 Task: Create new contact,   with mail id: 'Isabelle_Mitchell@brooklynmuseum.org', first name: 'Isabelle', Last name: 'Mitchell', Job Title: Systems Analyst, Phone number (617) 555-5678. Change life cycle stage to  'Lead' and lead status to 'New'. Add new company to the associated contact: www.heromotocorp.com
 . Logged in from softage.5@softage.net
Action: Mouse moved to (89, 69)
Screenshot: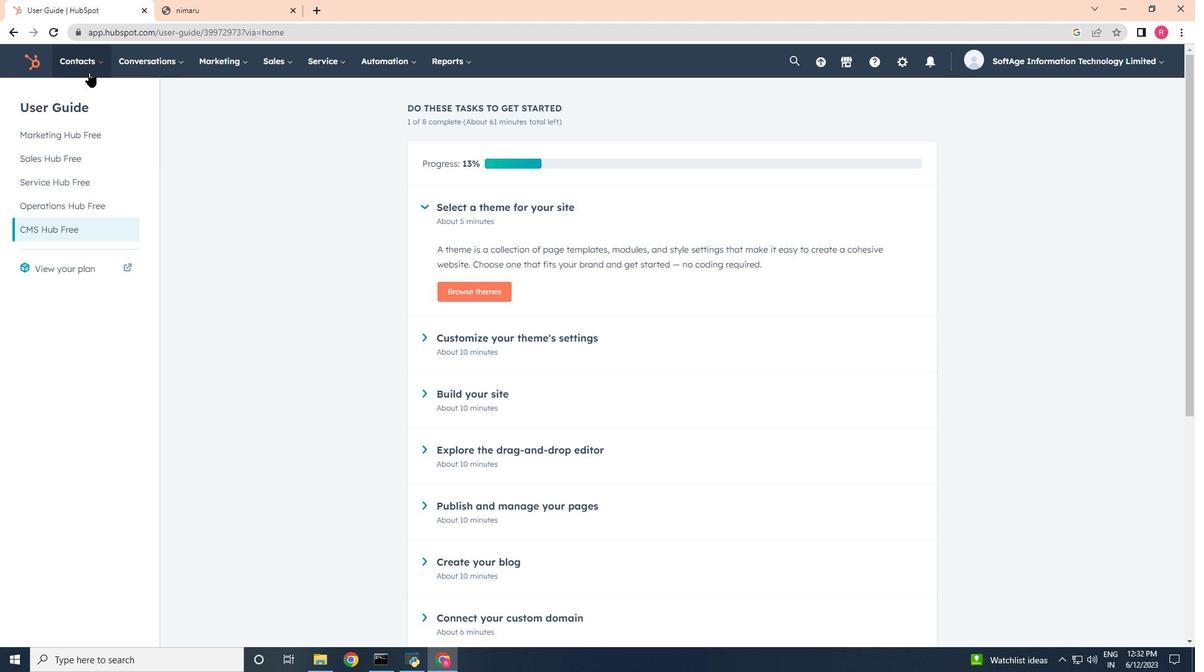 
Action: Mouse pressed left at (89, 69)
Screenshot: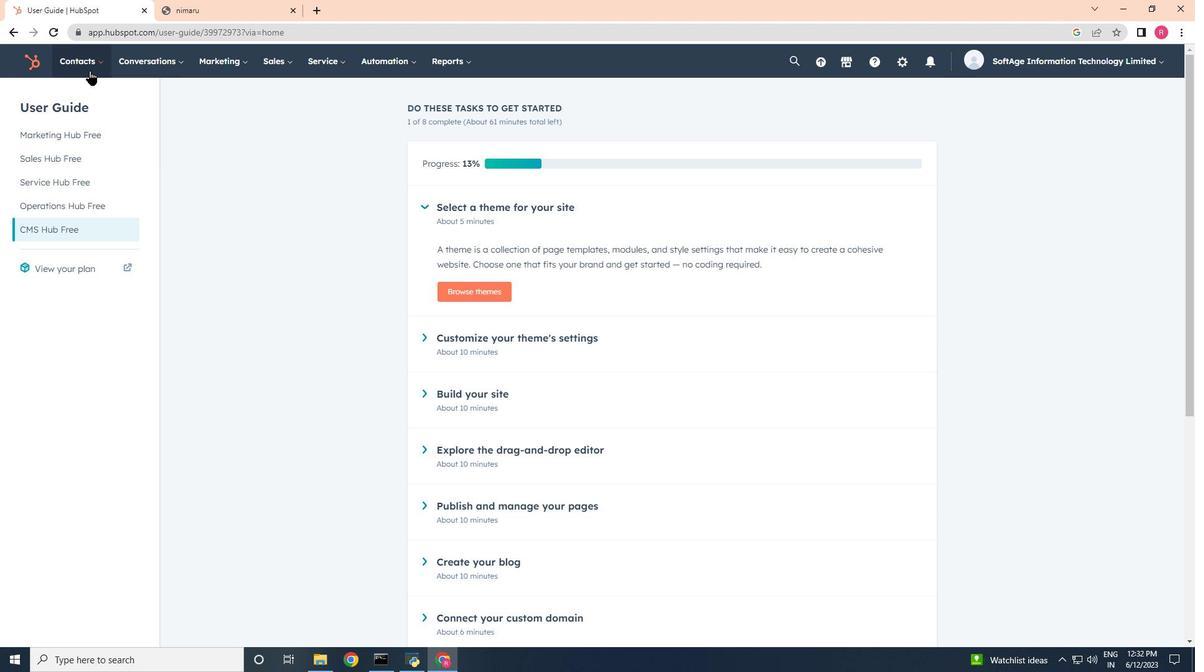 
Action: Mouse moved to (97, 97)
Screenshot: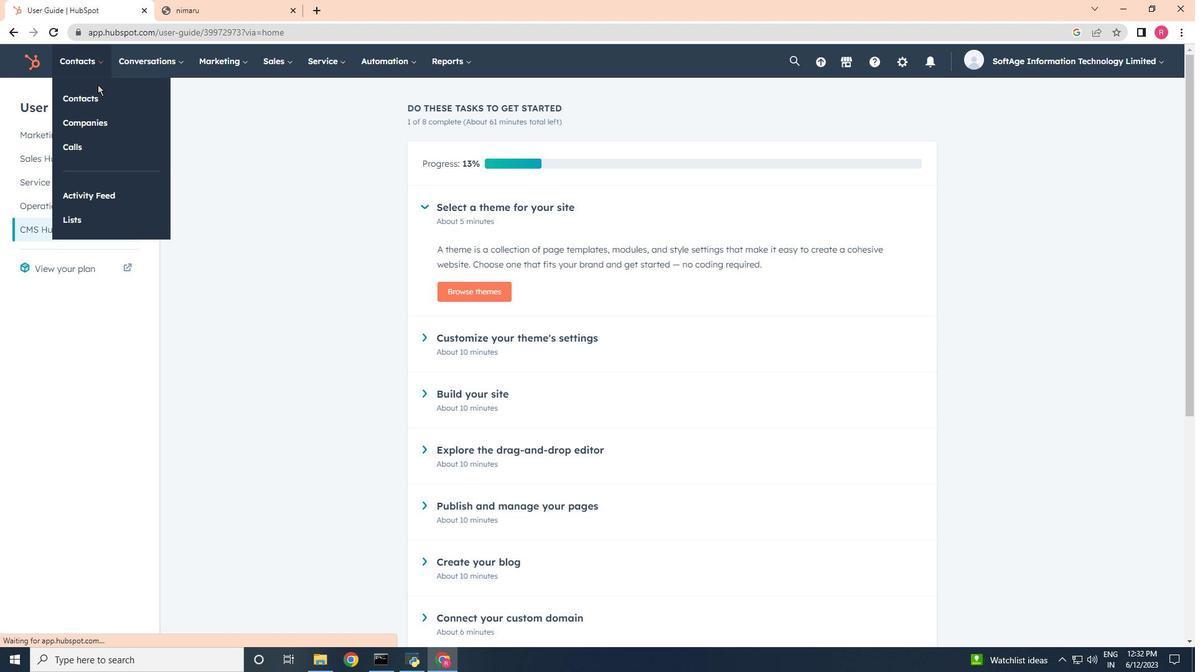 
Action: Mouse pressed left at (97, 97)
Screenshot: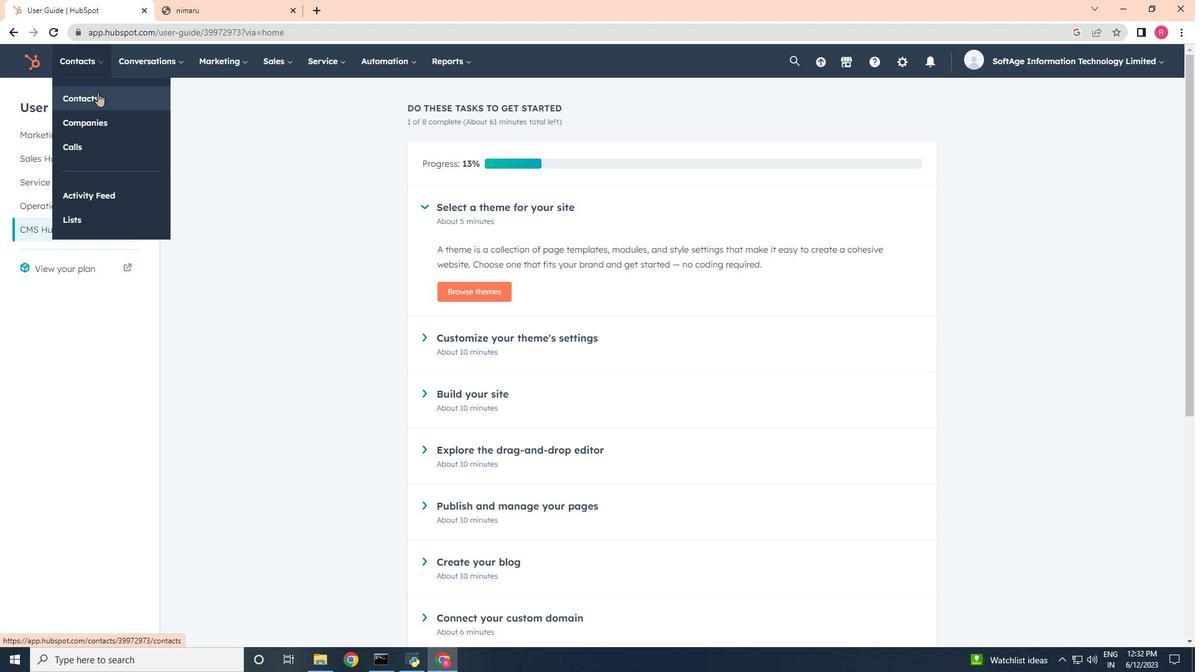 
Action: Mouse moved to (1133, 103)
Screenshot: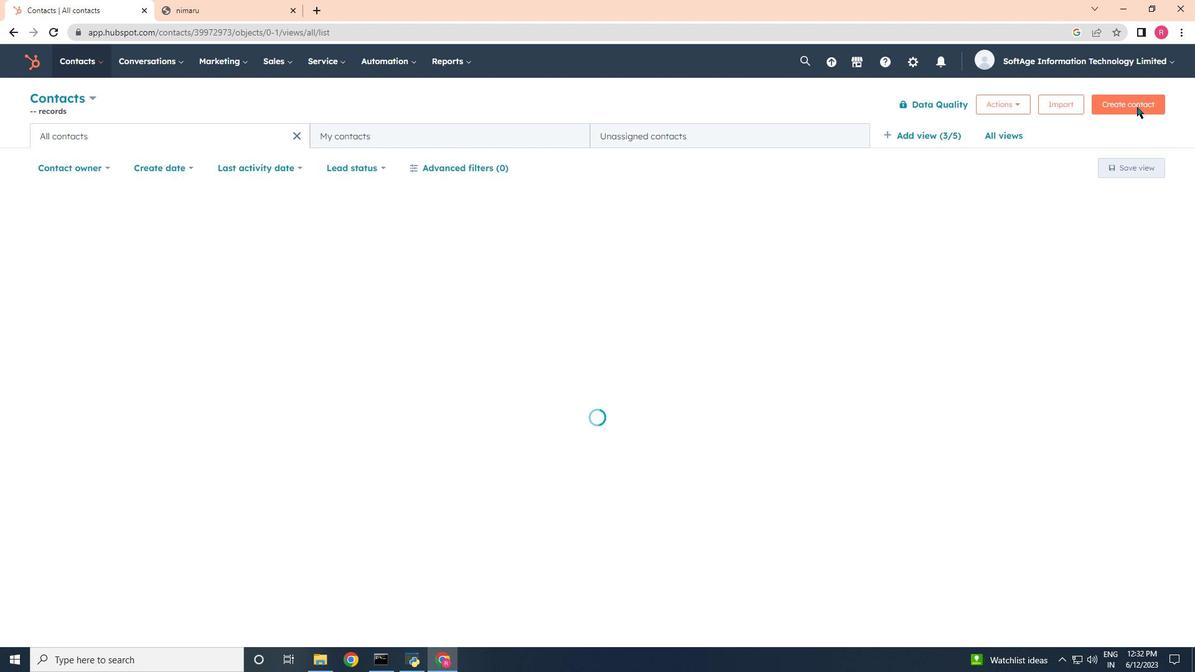 
Action: Mouse pressed left at (1133, 103)
Screenshot: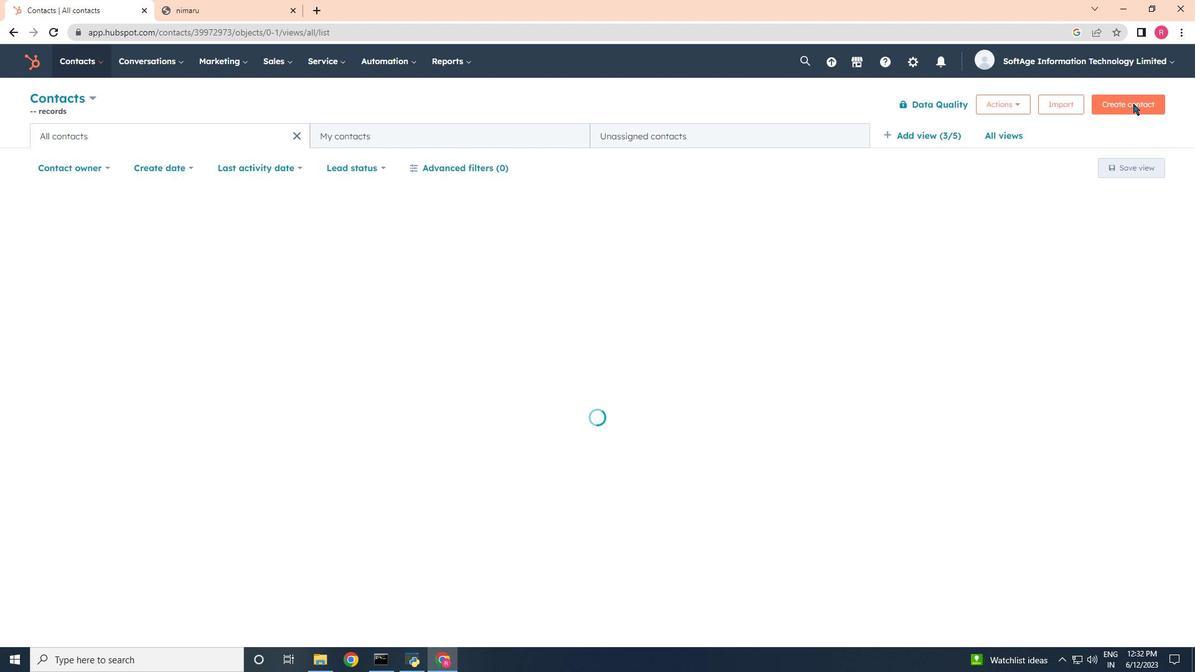 
Action: Mouse moved to (919, 169)
Screenshot: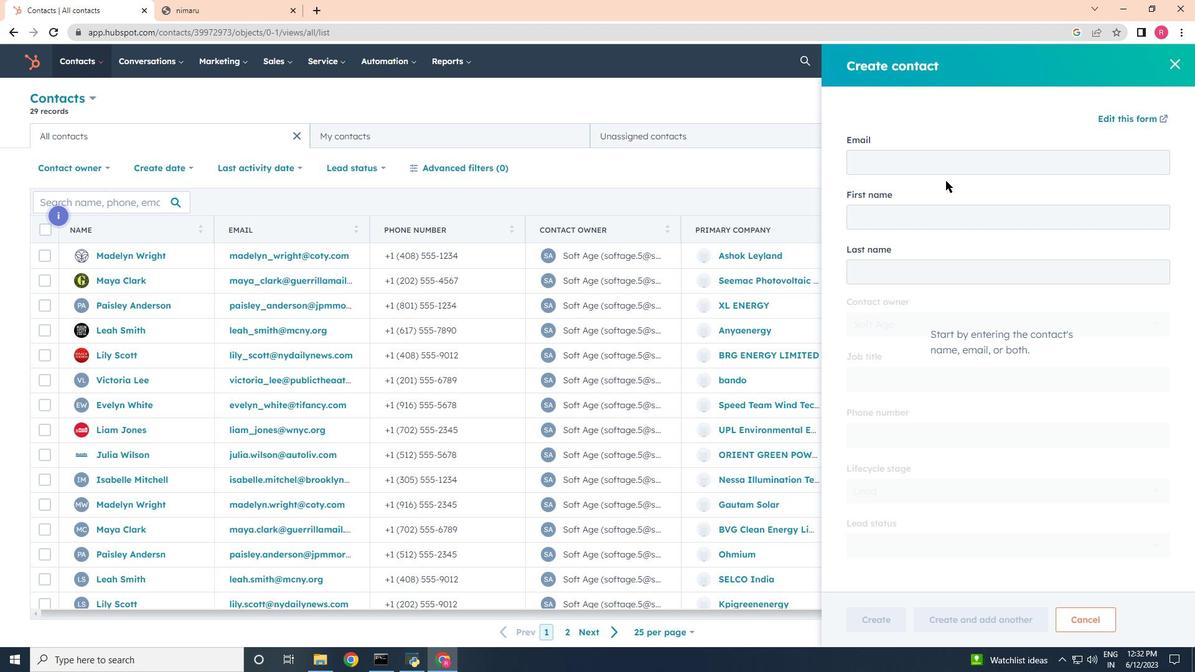 
Action: Mouse pressed left at (919, 169)
Screenshot: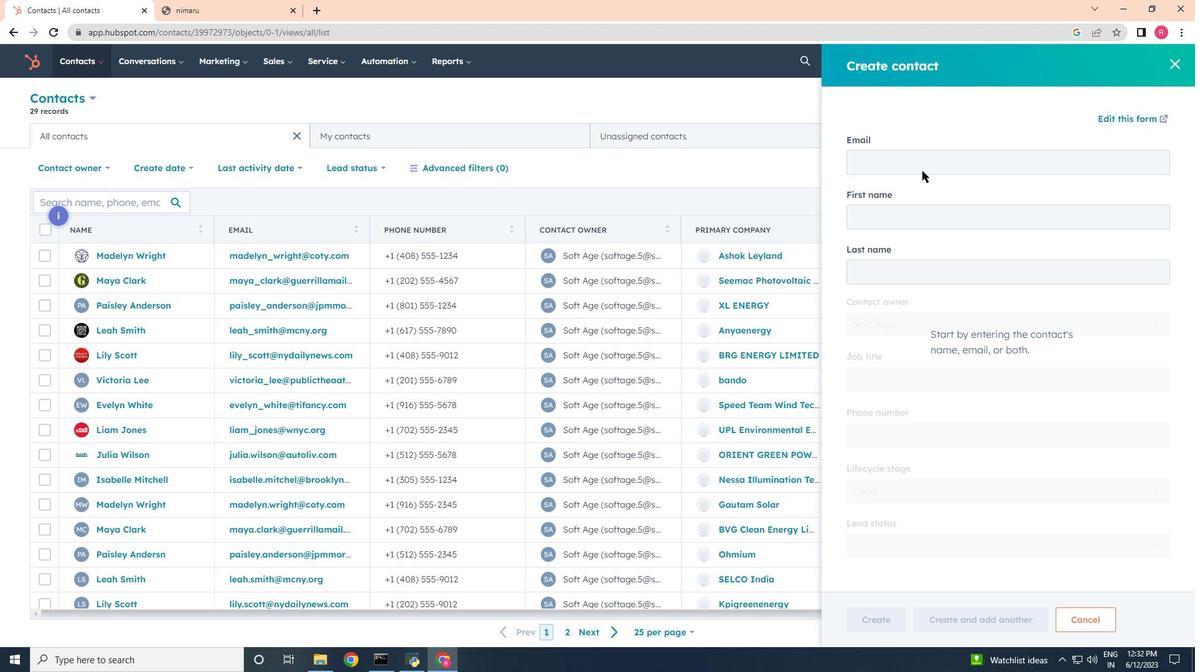 
Action: Key pressed <Key.shift>Isabelle<Key.shift>_<Key.shift>Mitchell<Key.shift>@brooklynmuseum.org
Screenshot: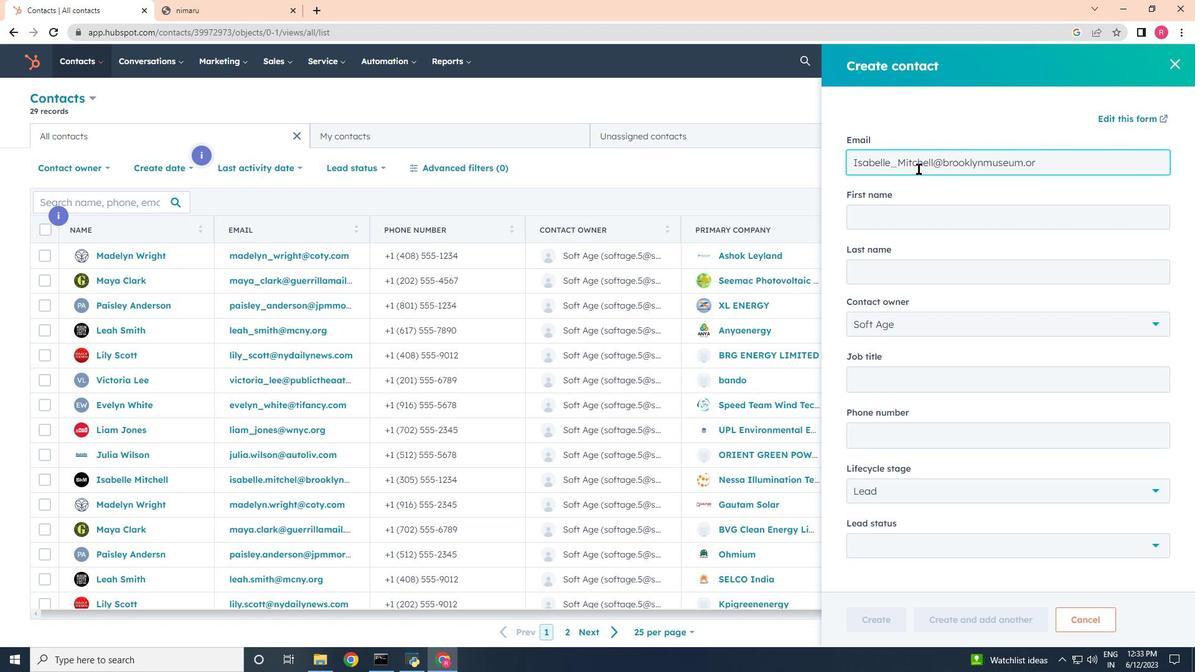 
Action: Mouse moved to (931, 216)
Screenshot: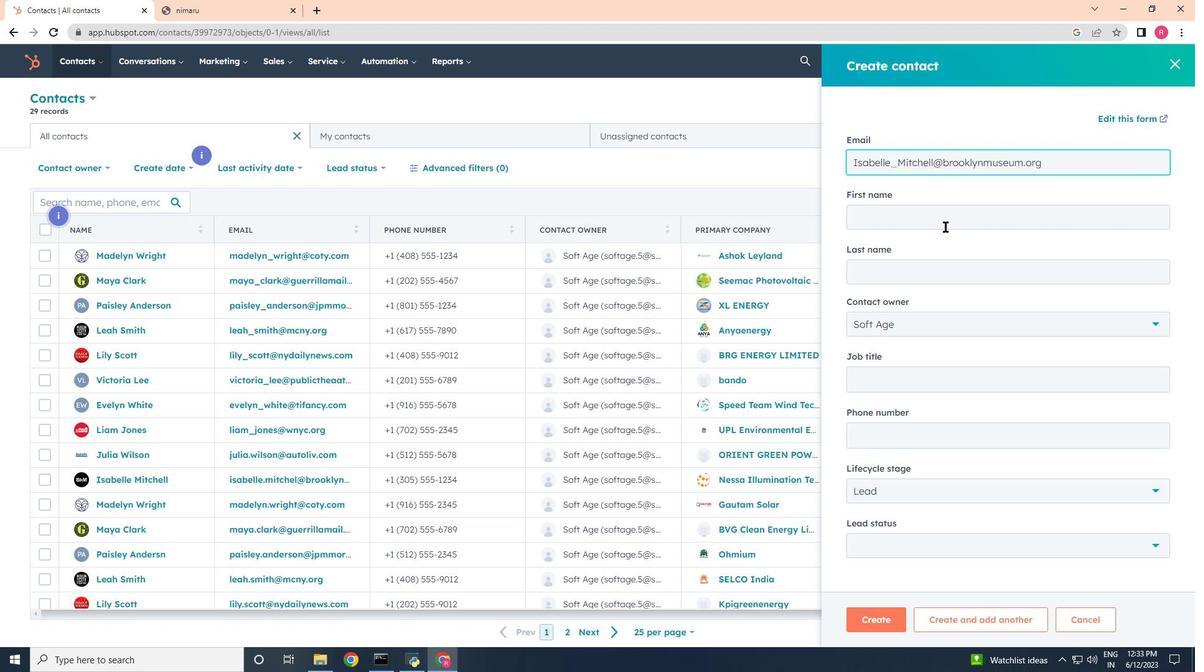 
Action: Mouse pressed left at (931, 216)
Screenshot: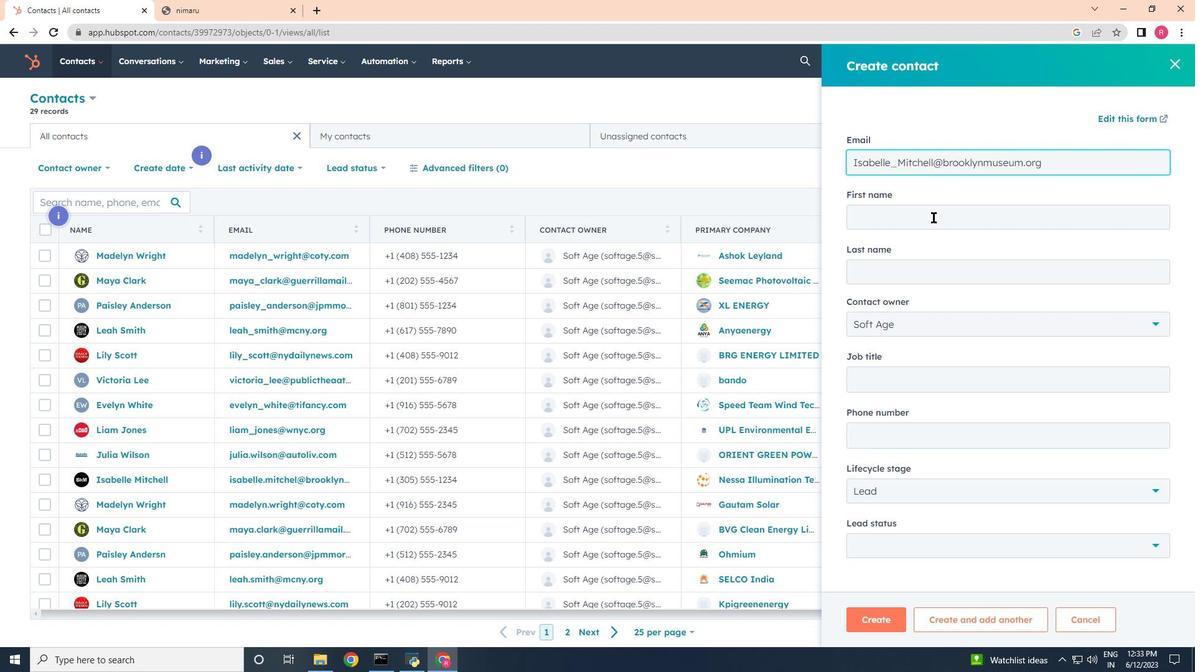
Action: Key pressed <Key.shift>Isabelle<Key.tab><Key.shift>Mitchell<Key.tab><Key.tab><Key.shift>Systems<Key.space><Key.shift>Analyst<Key.tab>6175555678
Screenshot: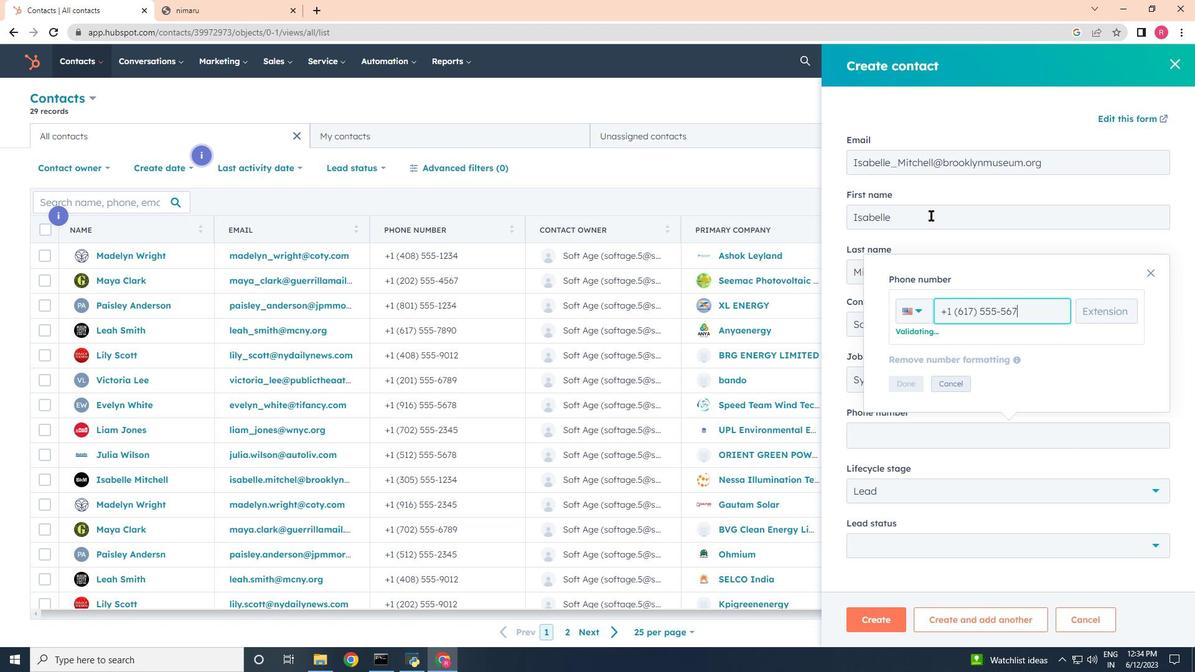 
Action: Mouse moved to (903, 387)
Screenshot: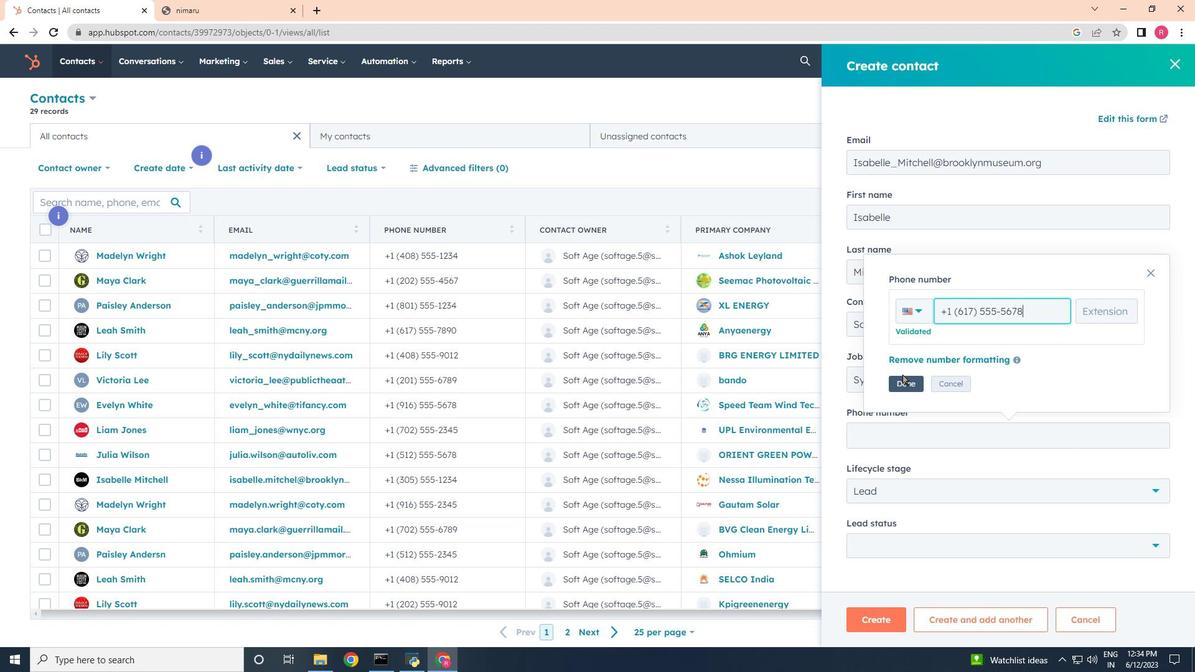 
Action: Mouse pressed left at (903, 387)
Screenshot: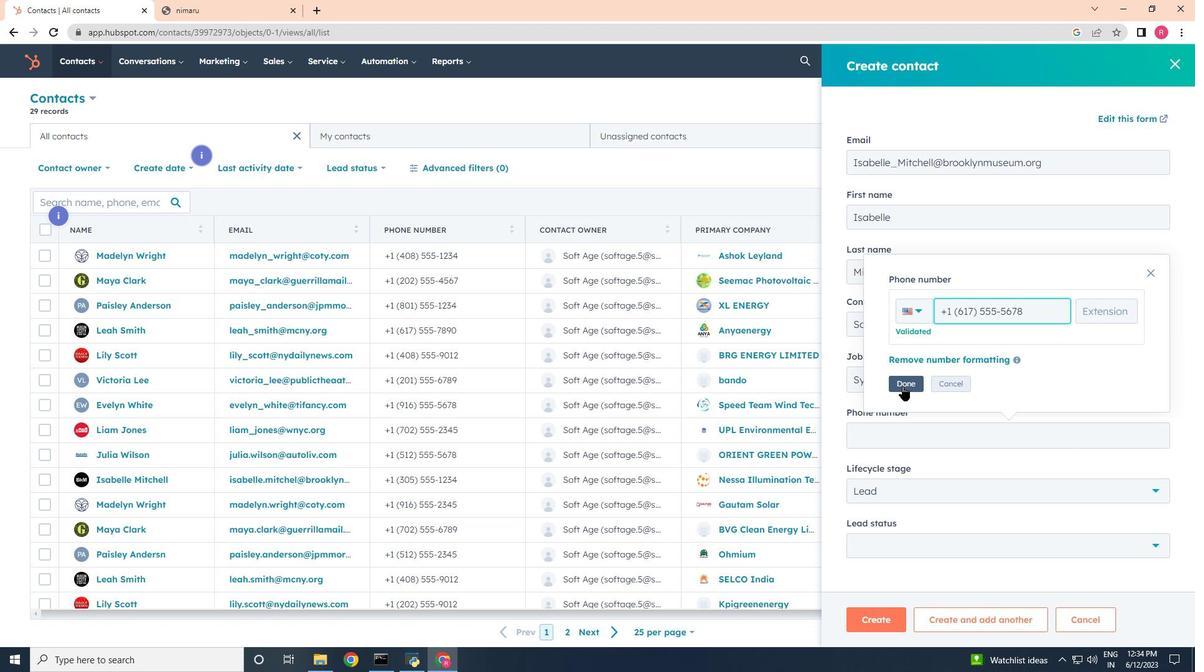 
Action: Mouse moved to (880, 492)
Screenshot: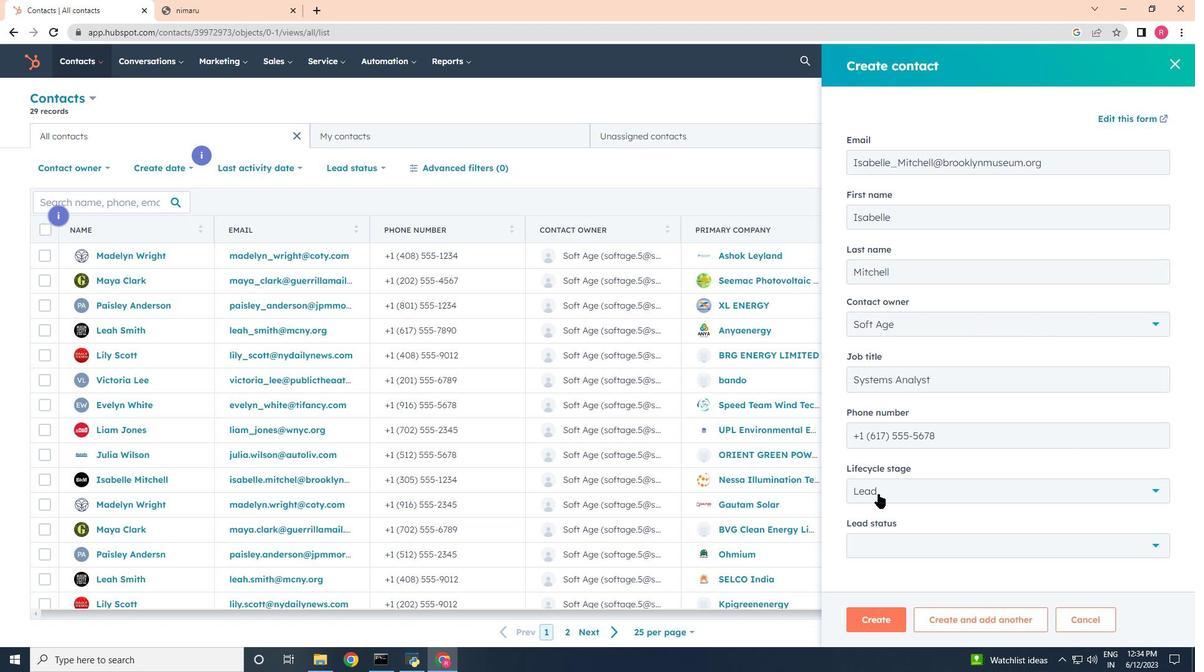 
Action: Mouse pressed left at (880, 492)
Screenshot: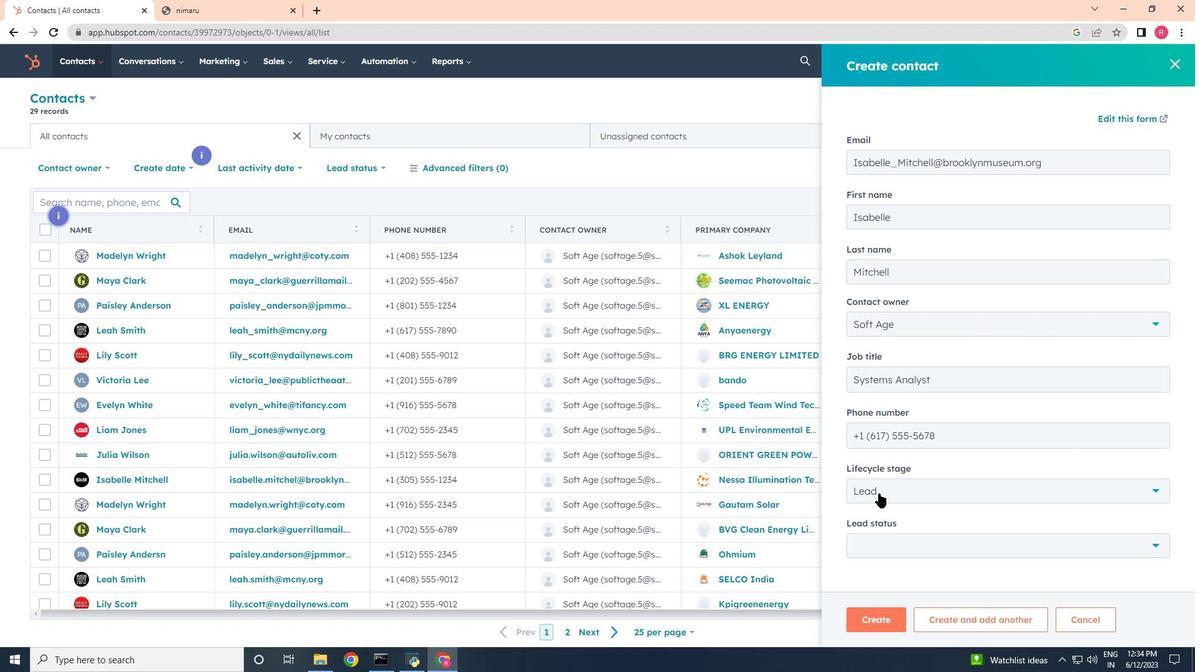 
Action: Mouse moved to (882, 379)
Screenshot: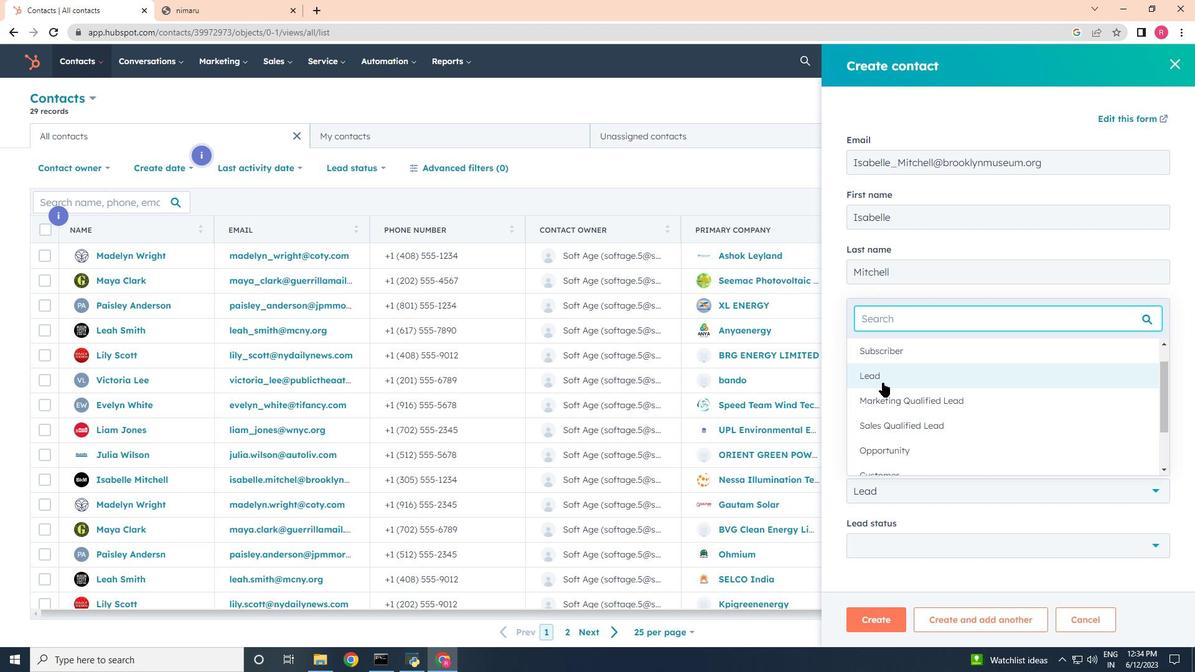 
Action: Mouse pressed left at (882, 379)
Screenshot: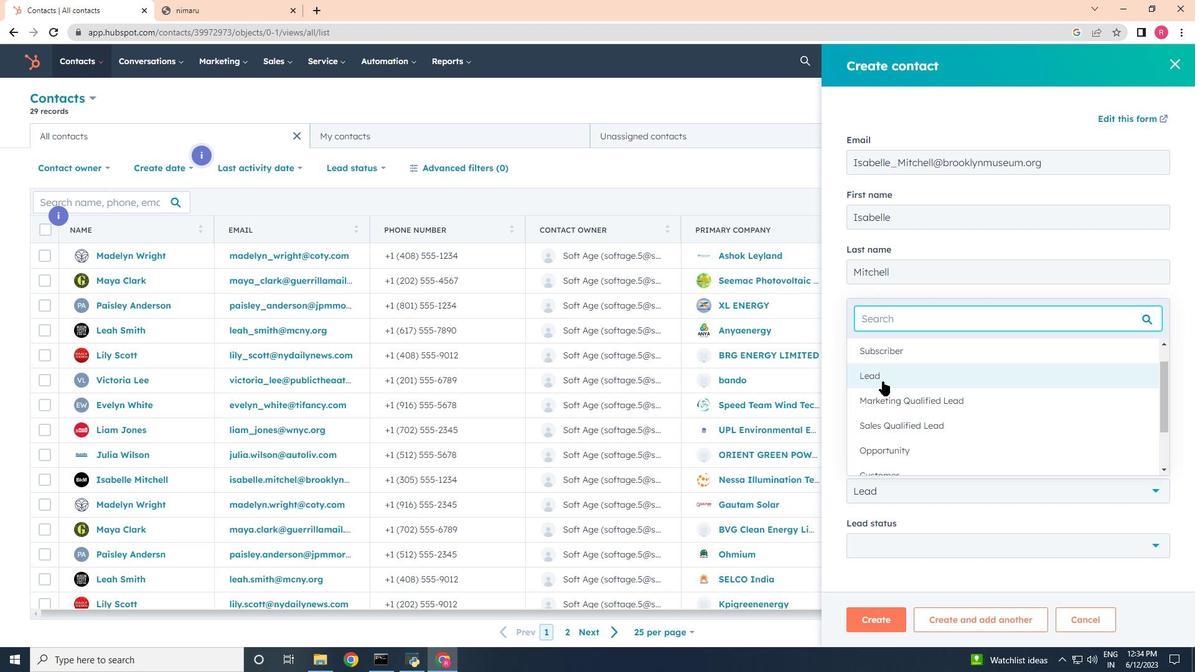 
Action: Mouse moved to (893, 543)
Screenshot: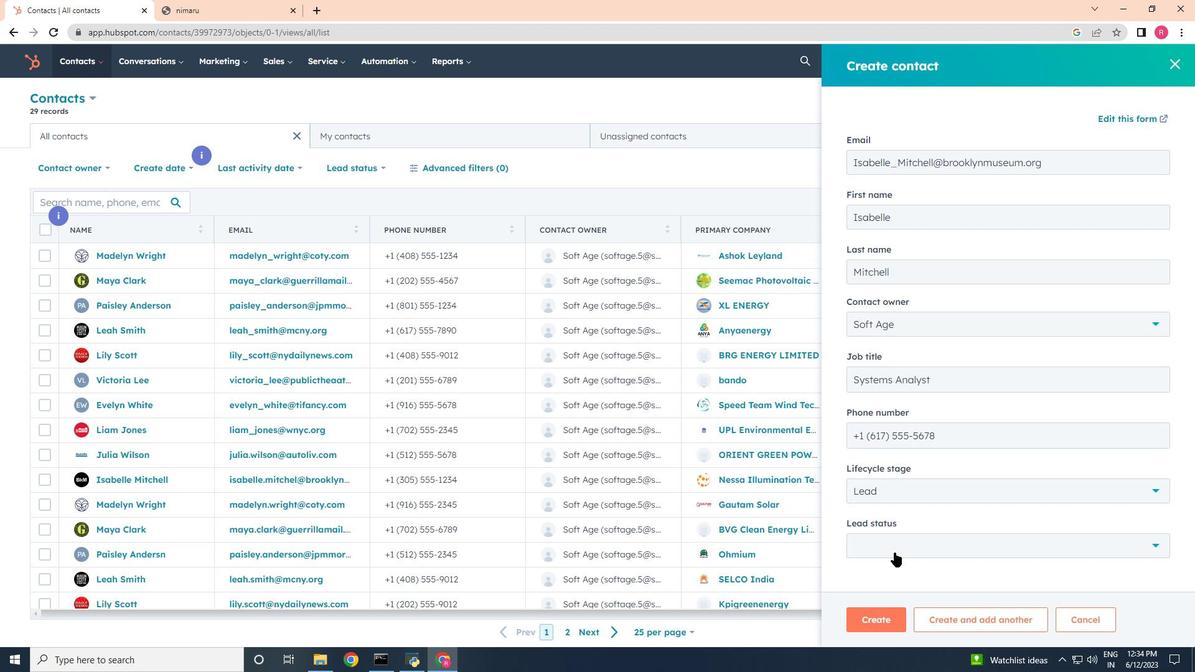 
Action: Mouse pressed left at (893, 543)
Screenshot: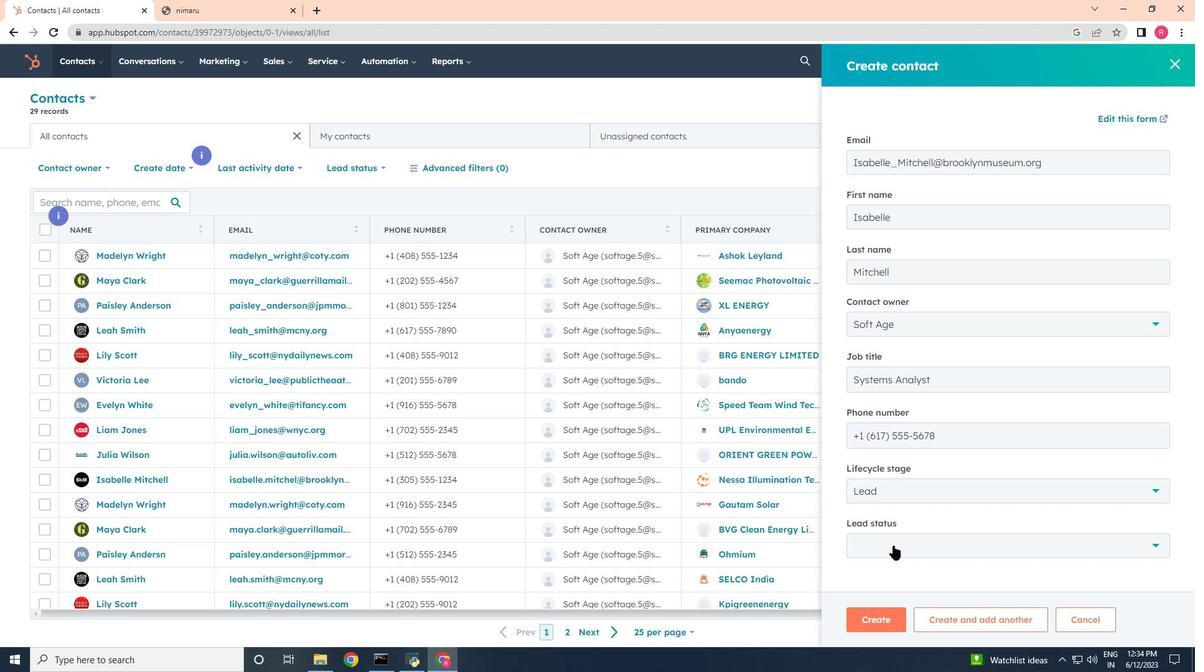 
Action: Mouse moved to (876, 424)
Screenshot: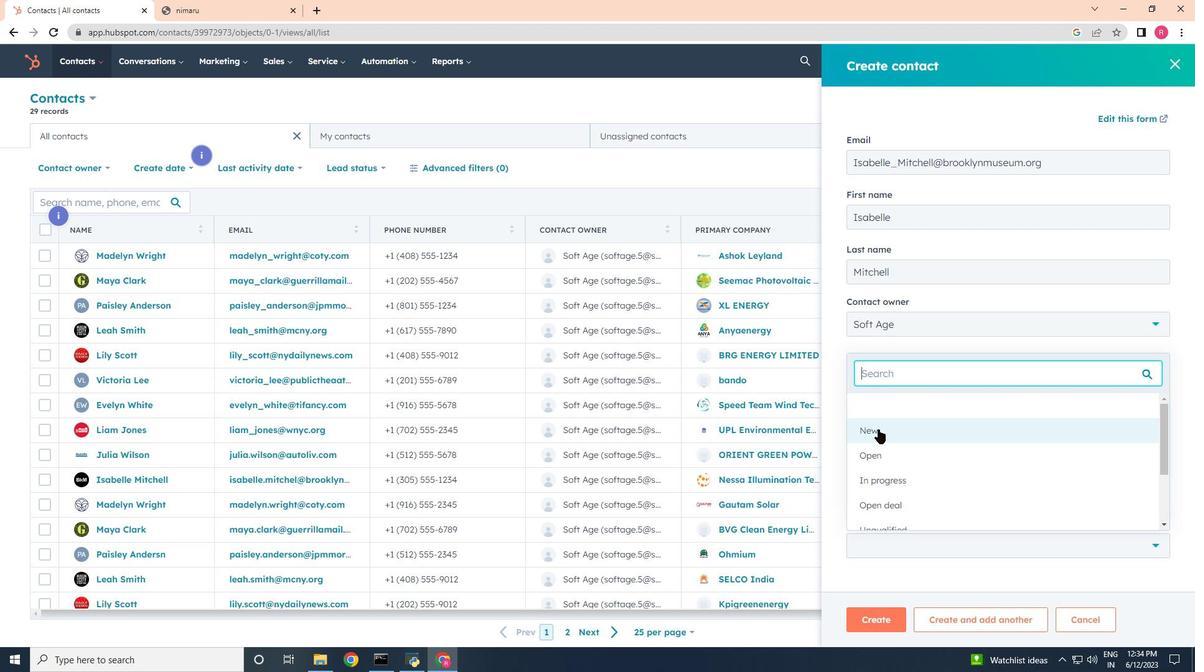 
Action: Mouse pressed left at (876, 424)
Screenshot: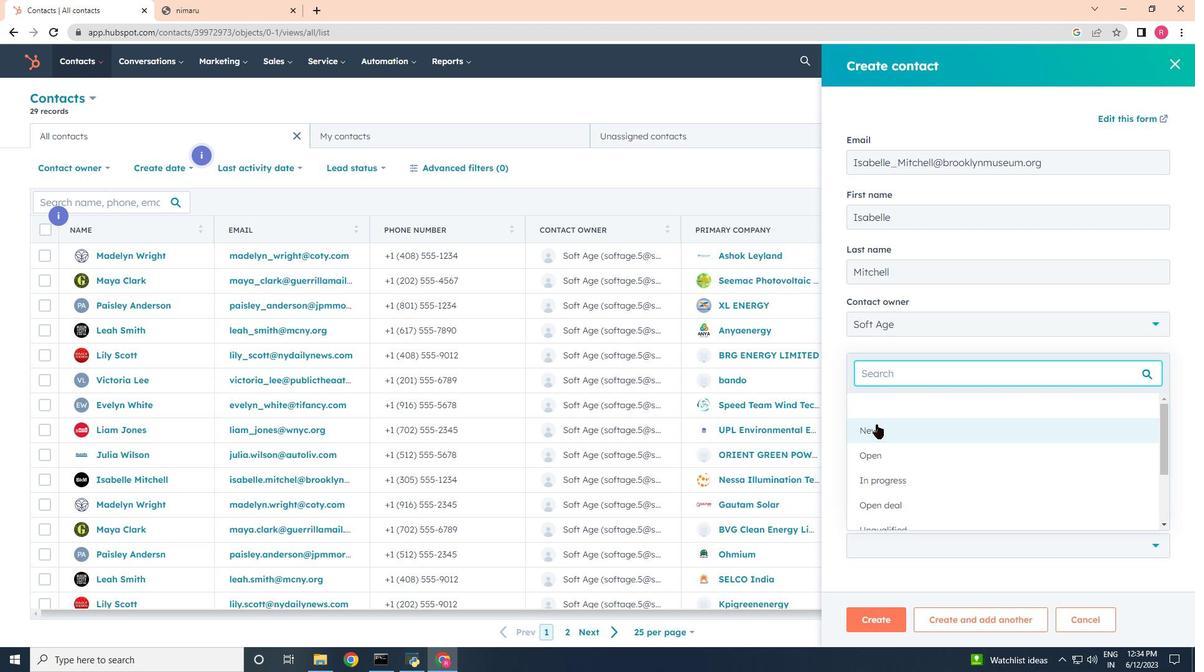 
Action: Mouse moved to (878, 624)
Screenshot: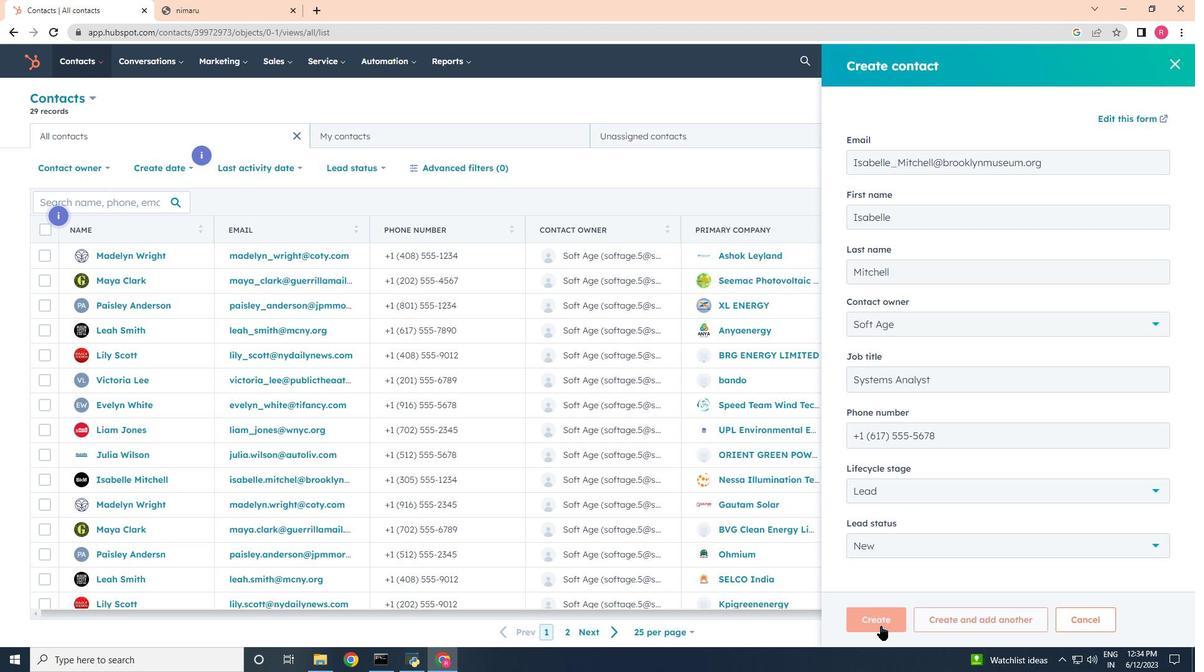 
Action: Mouse pressed left at (878, 624)
Screenshot: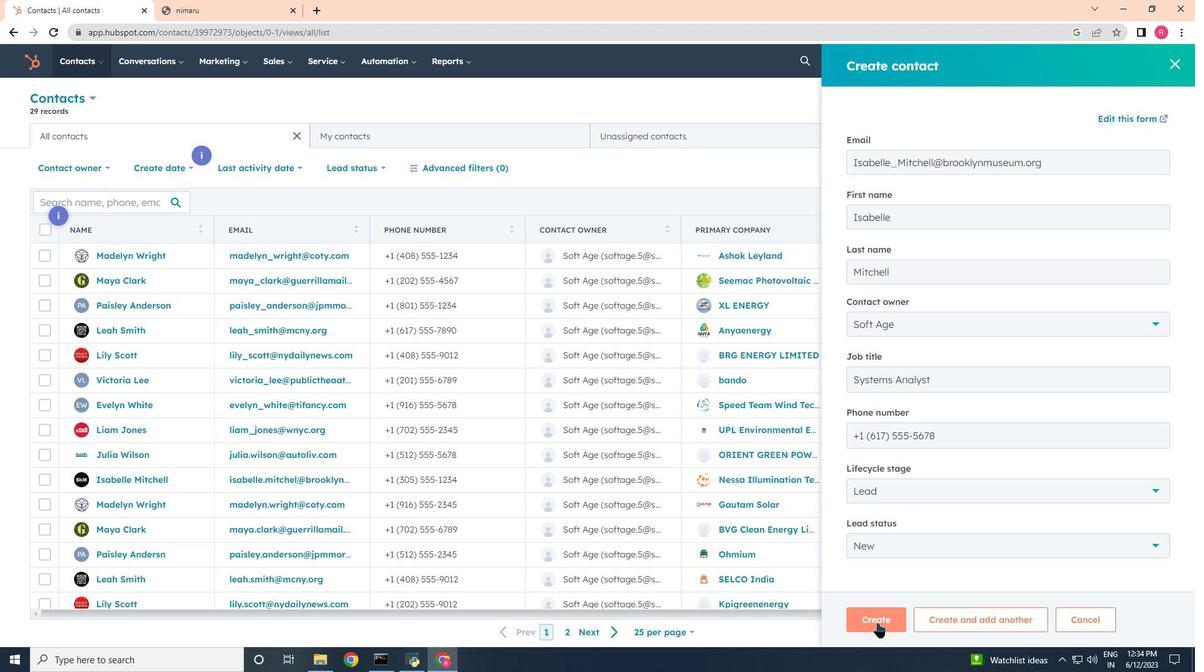
Action: Mouse moved to (845, 404)
Screenshot: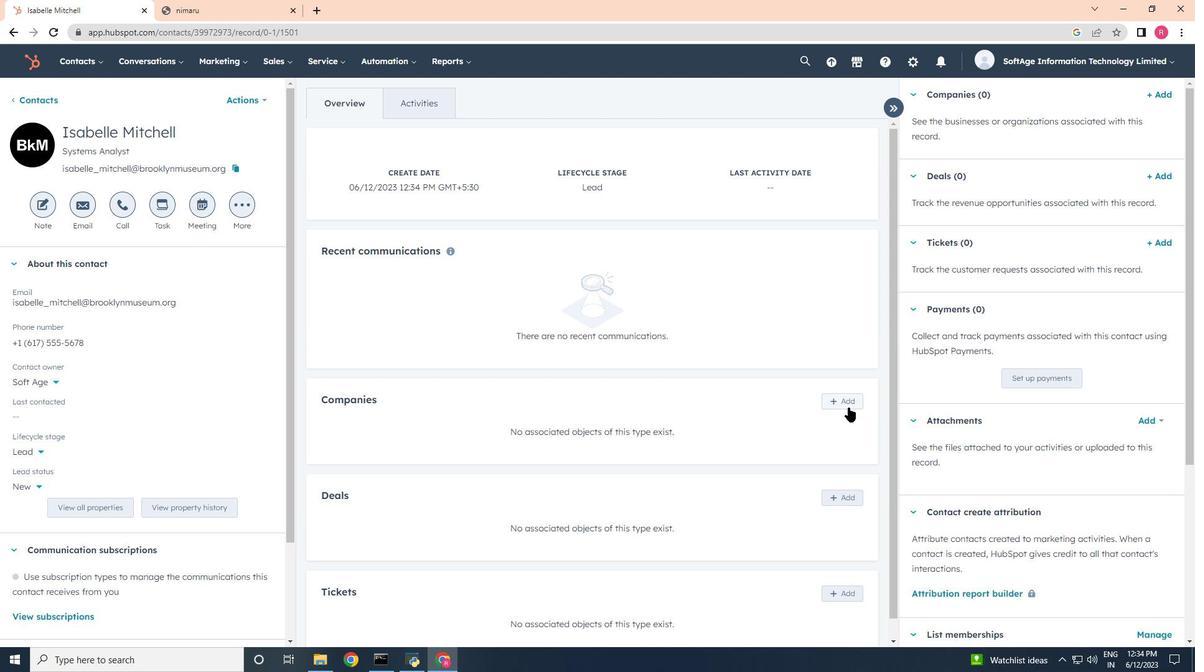 
Action: Mouse pressed left at (845, 404)
Screenshot: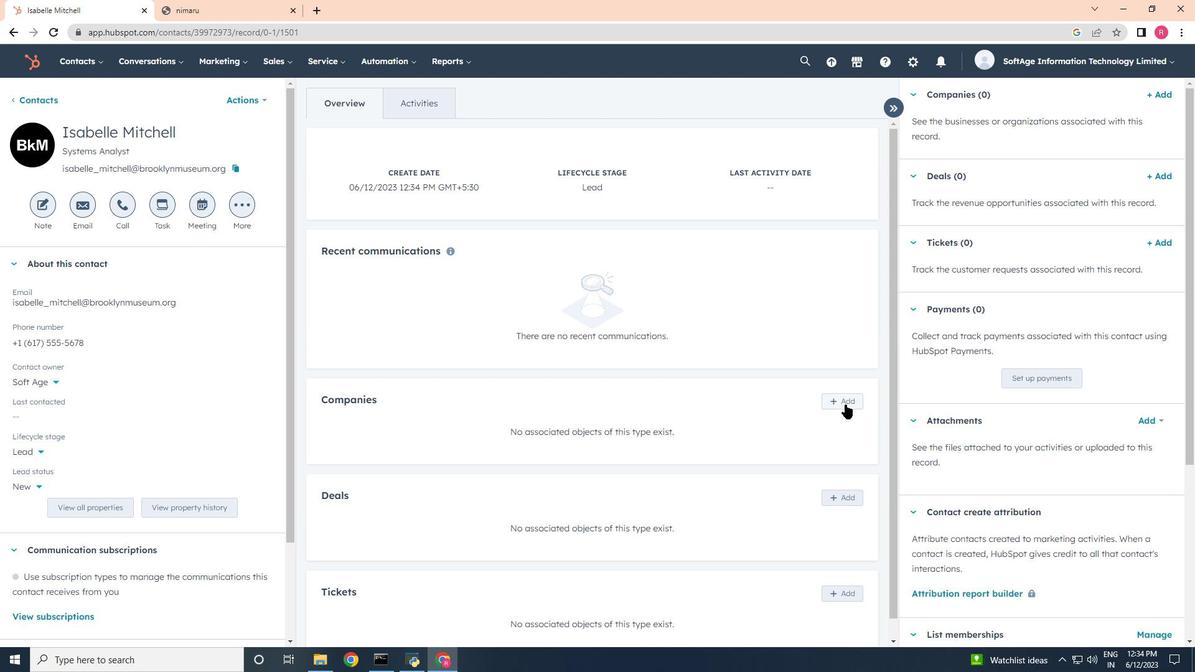 
Action: Mouse moved to (925, 132)
Screenshot: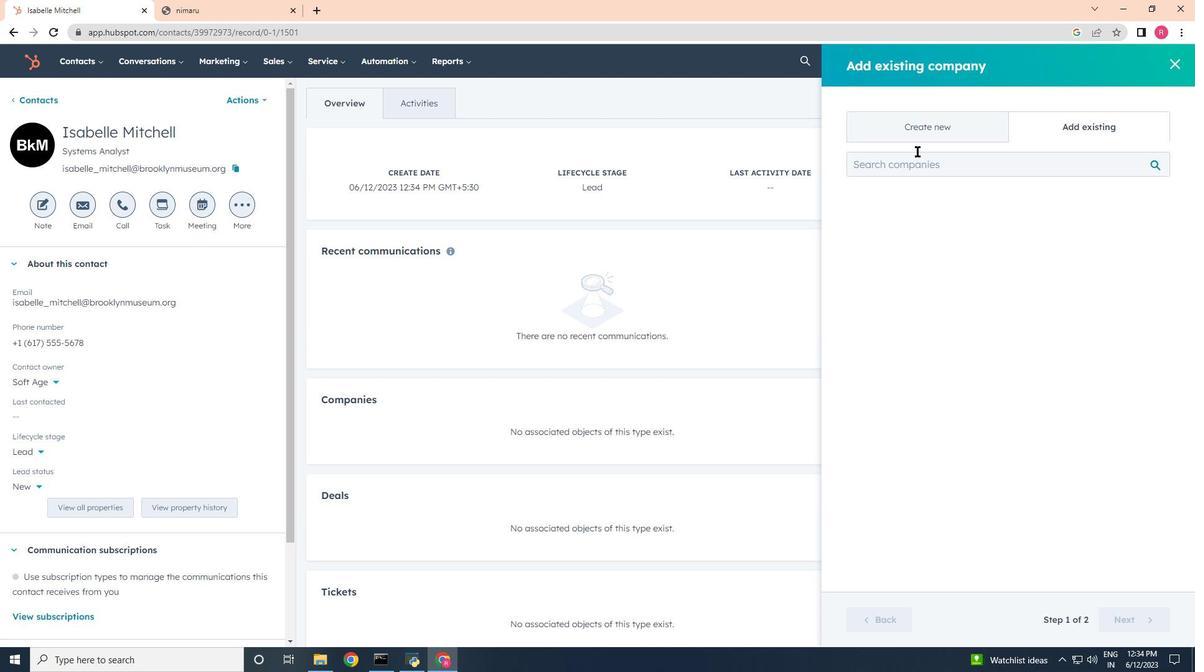 
Action: Mouse pressed left at (925, 132)
Screenshot: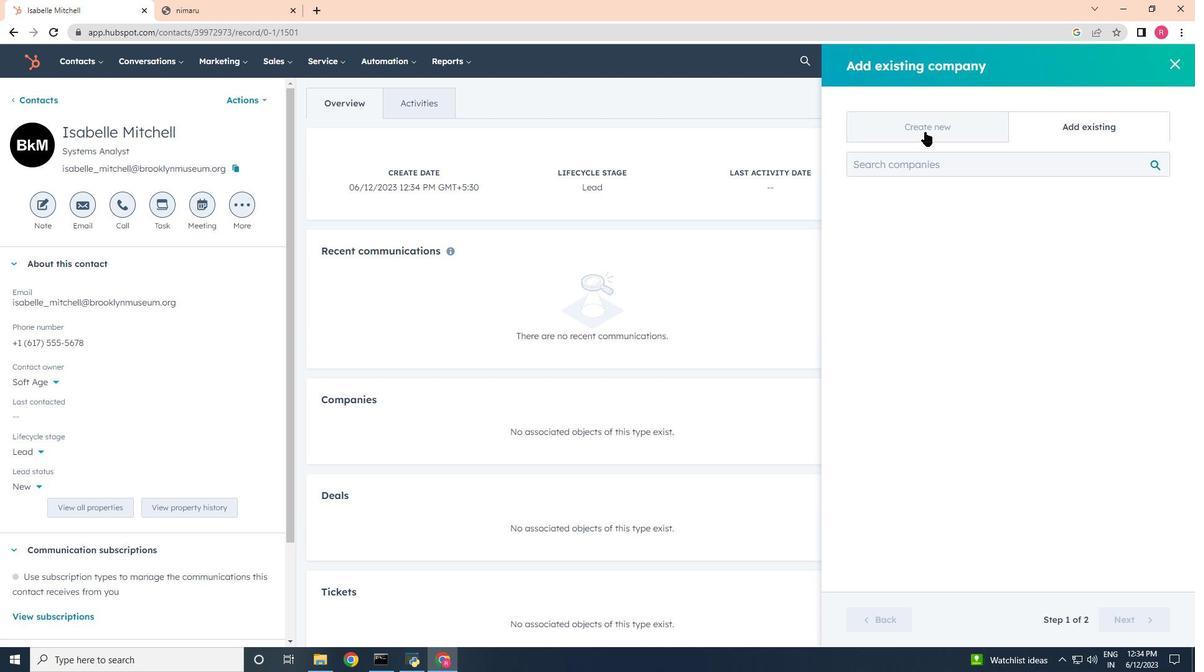 
Action: Mouse moved to (936, 209)
Screenshot: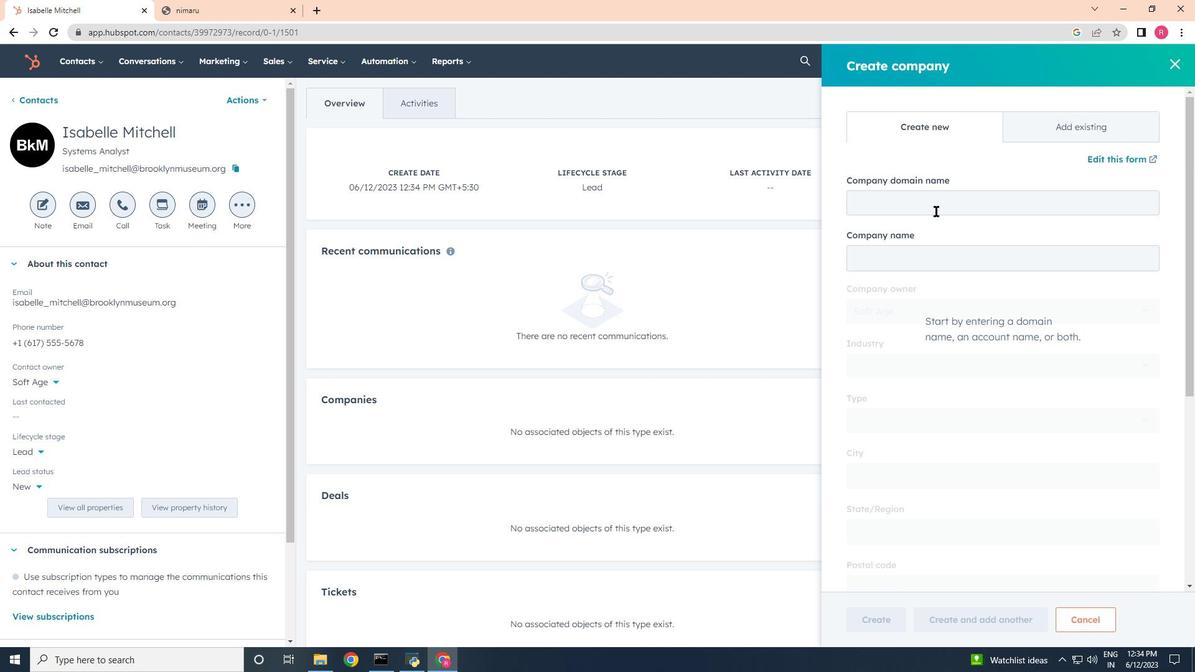 
Action: Mouse pressed left at (936, 209)
Screenshot: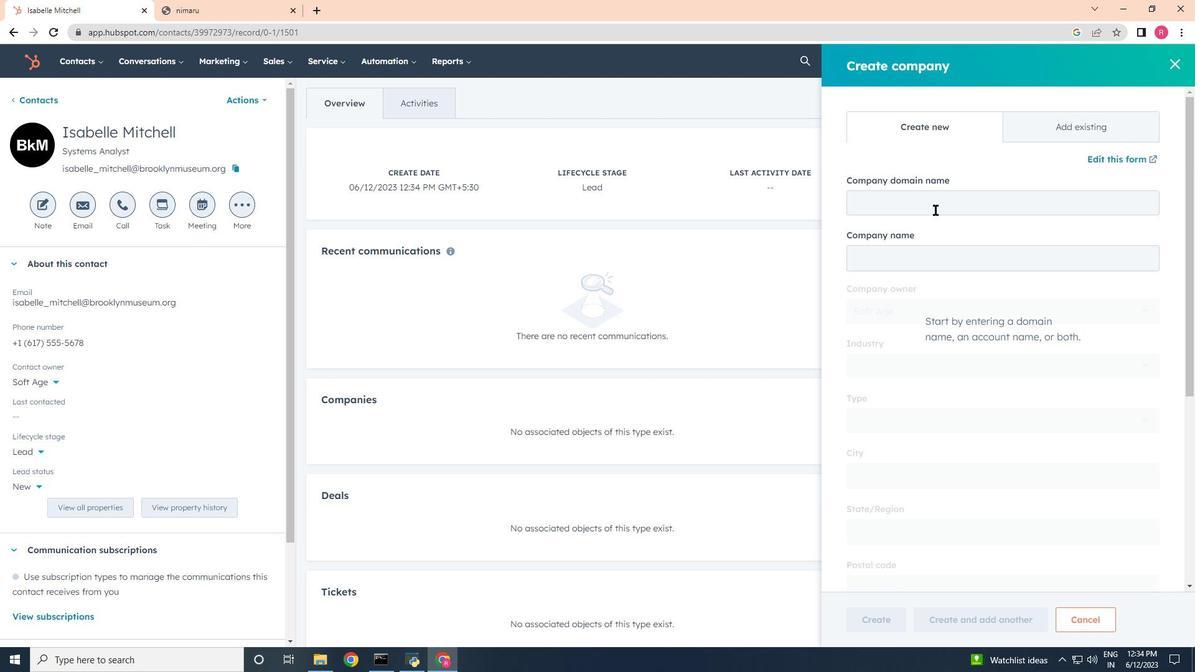 
Action: Key pressed www.heromotocrp.com
Screenshot: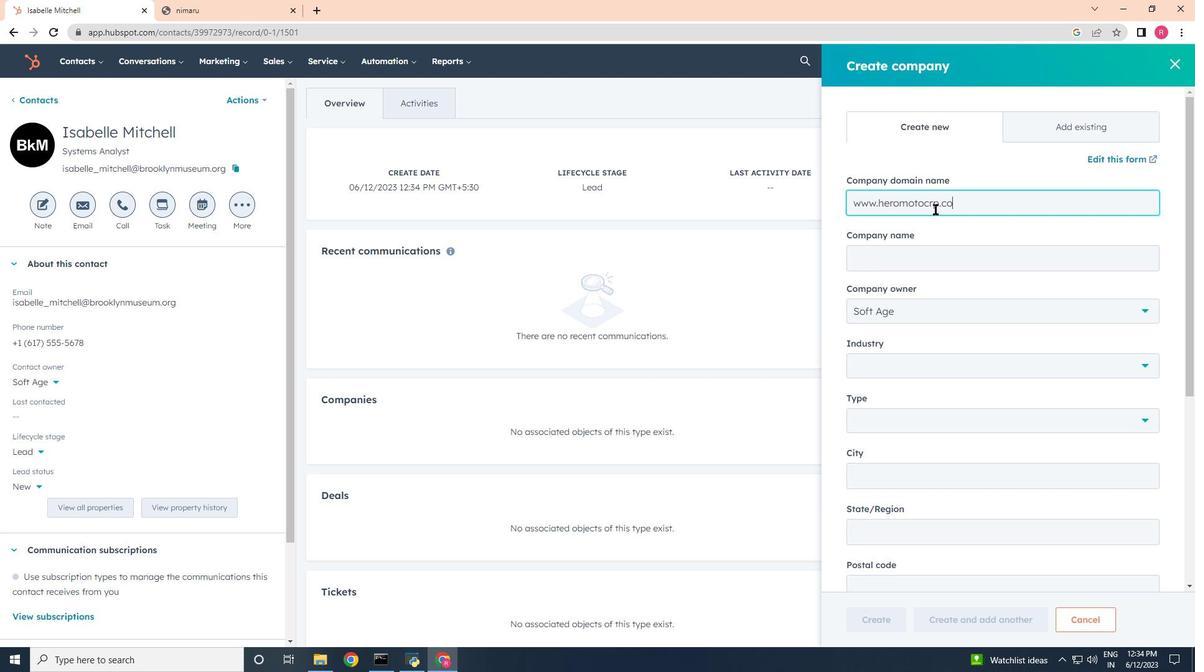 
Action: Mouse moved to (886, 618)
Screenshot: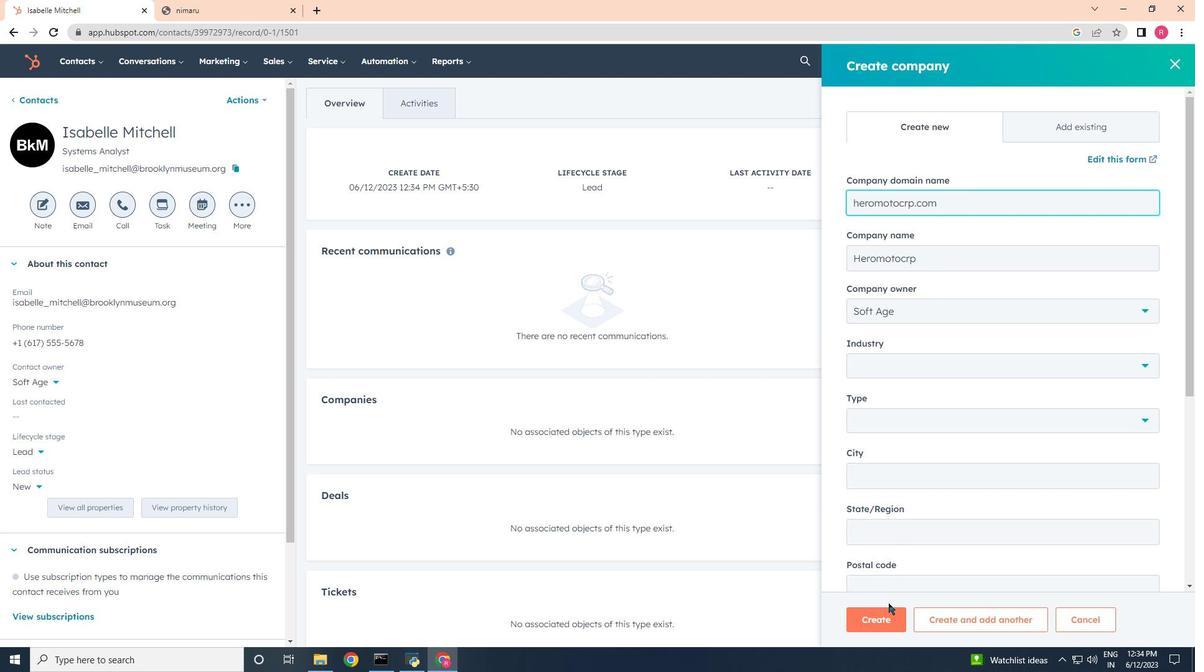 
Action: Mouse pressed left at (886, 618)
Screenshot: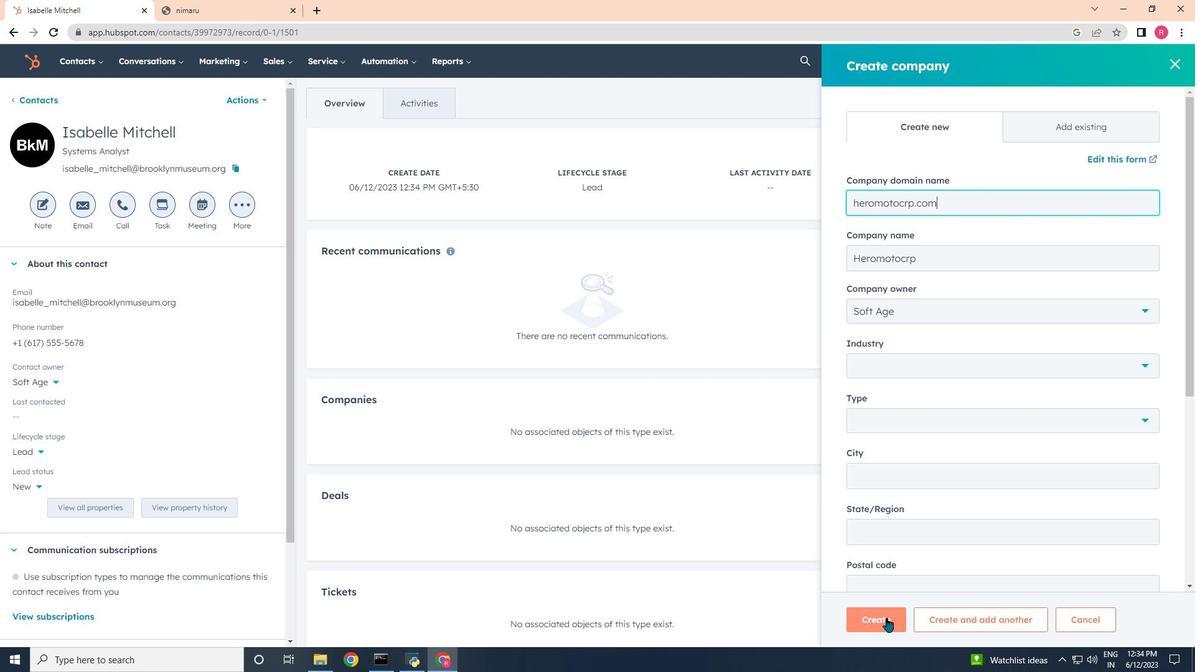 
Action: Mouse moved to (899, 602)
Screenshot: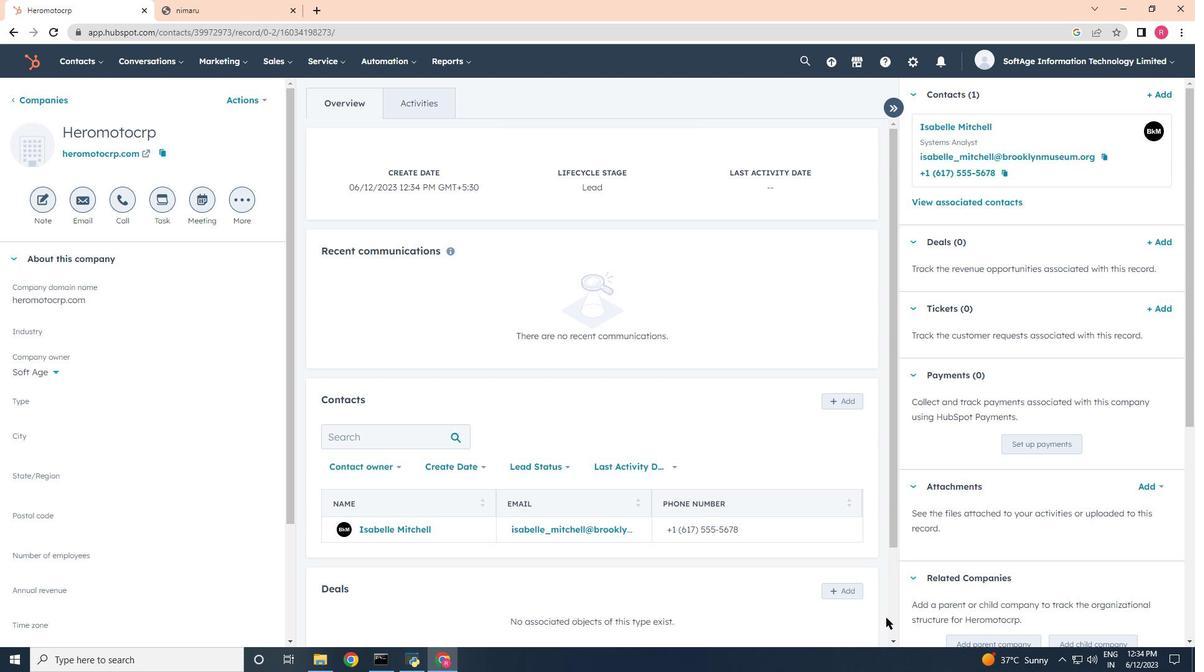 
Action: Mouse scrolled (899, 601) with delta (0, 0)
Screenshot: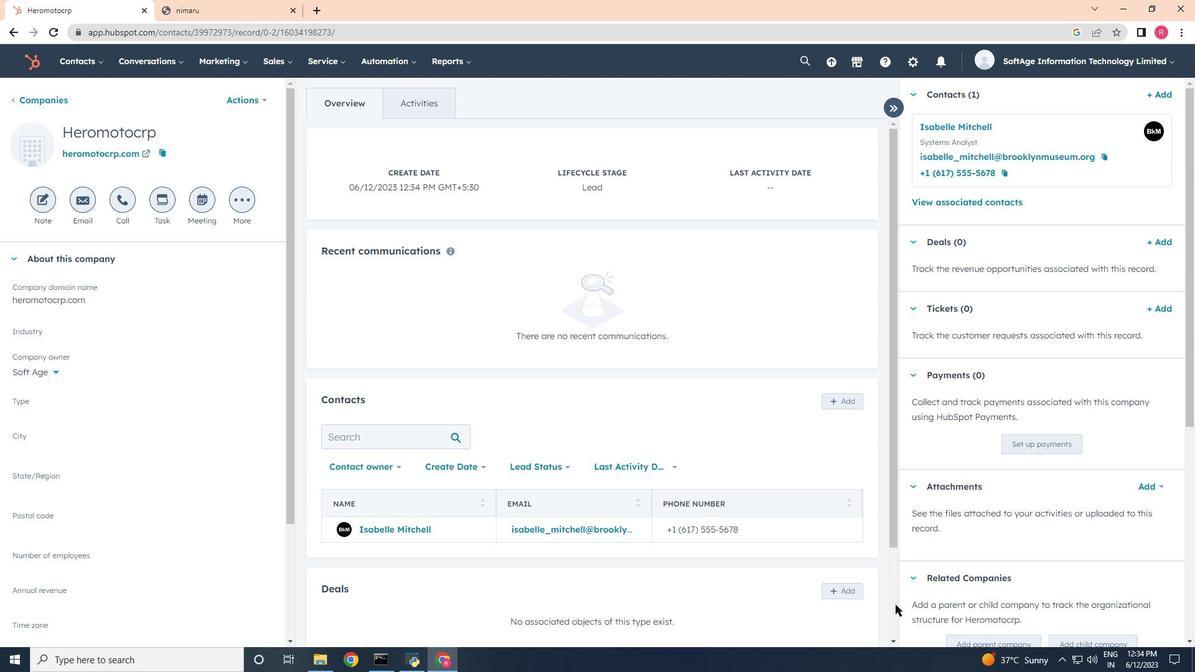 
Action: Mouse scrolled (899, 601) with delta (0, 0)
Screenshot: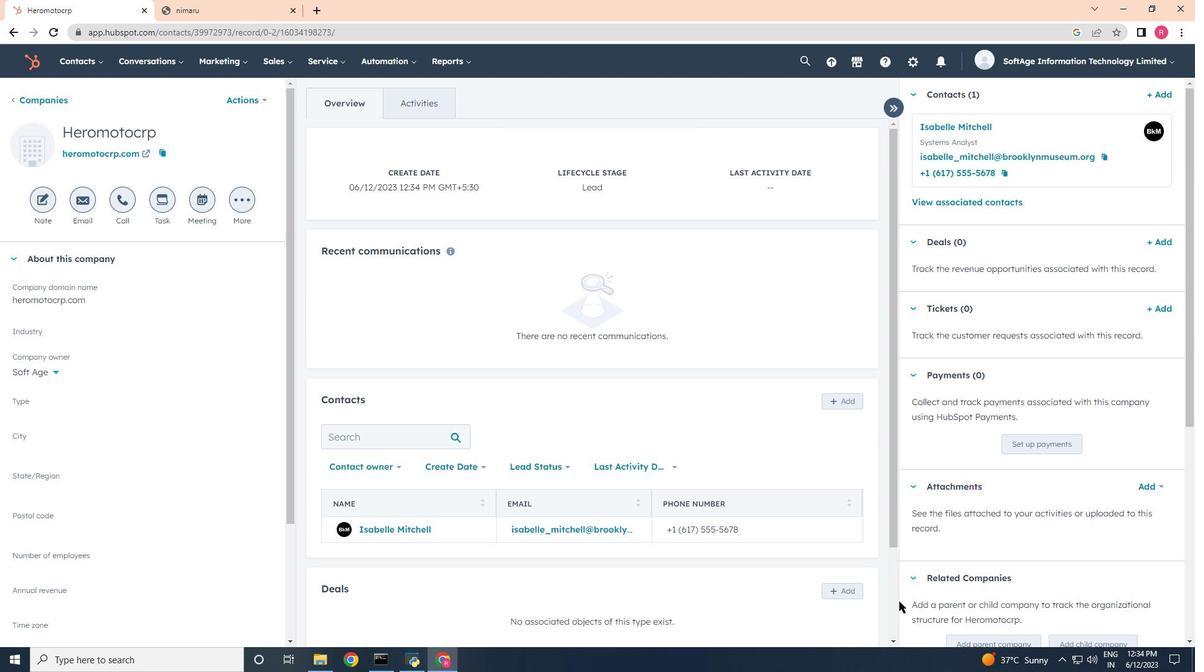 
Action: Mouse scrolled (899, 601) with delta (0, 0)
Screenshot: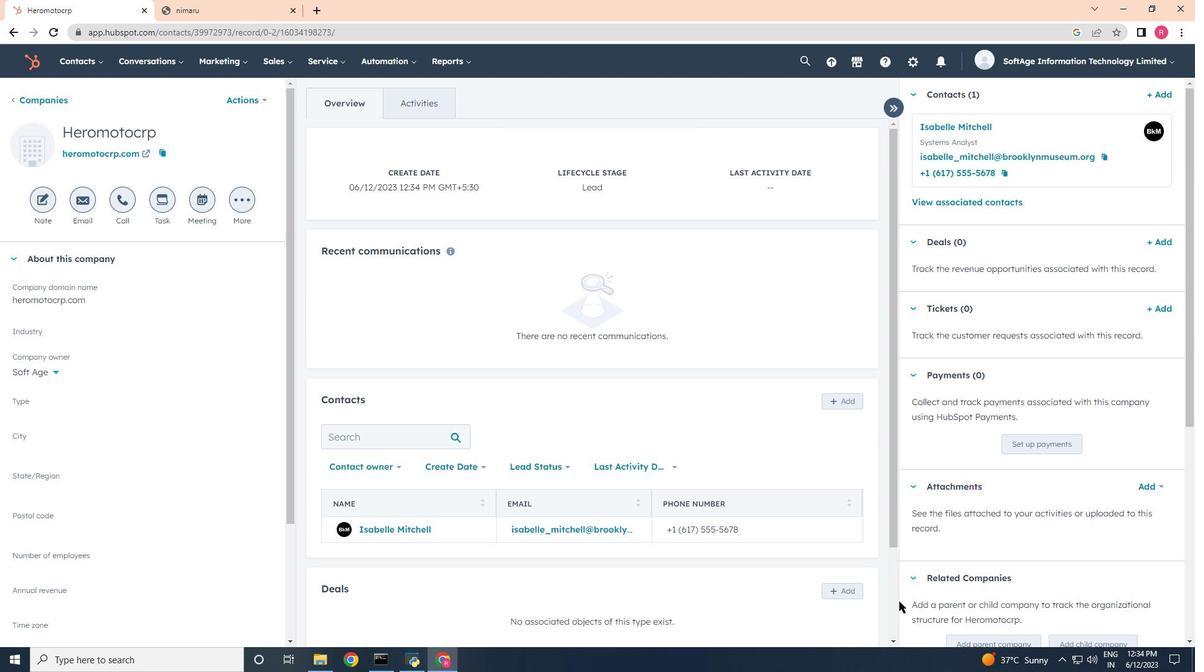 
Action: Mouse moved to (899, 602)
Screenshot: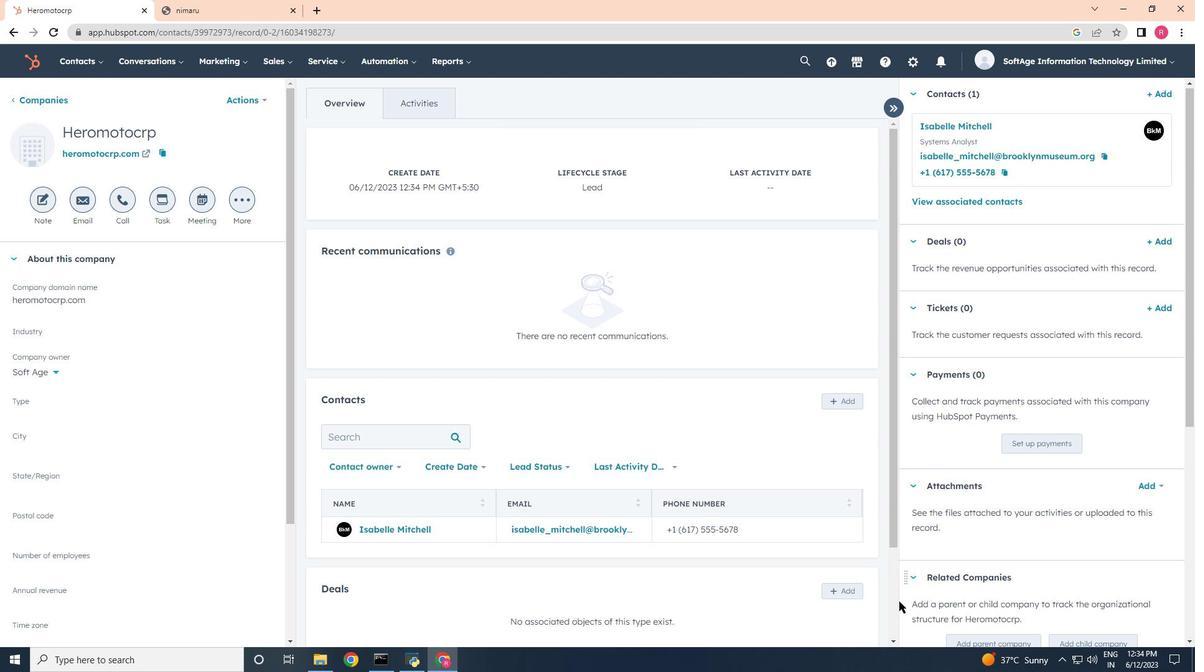 
Action: Mouse scrolled (899, 601) with delta (0, 0)
Screenshot: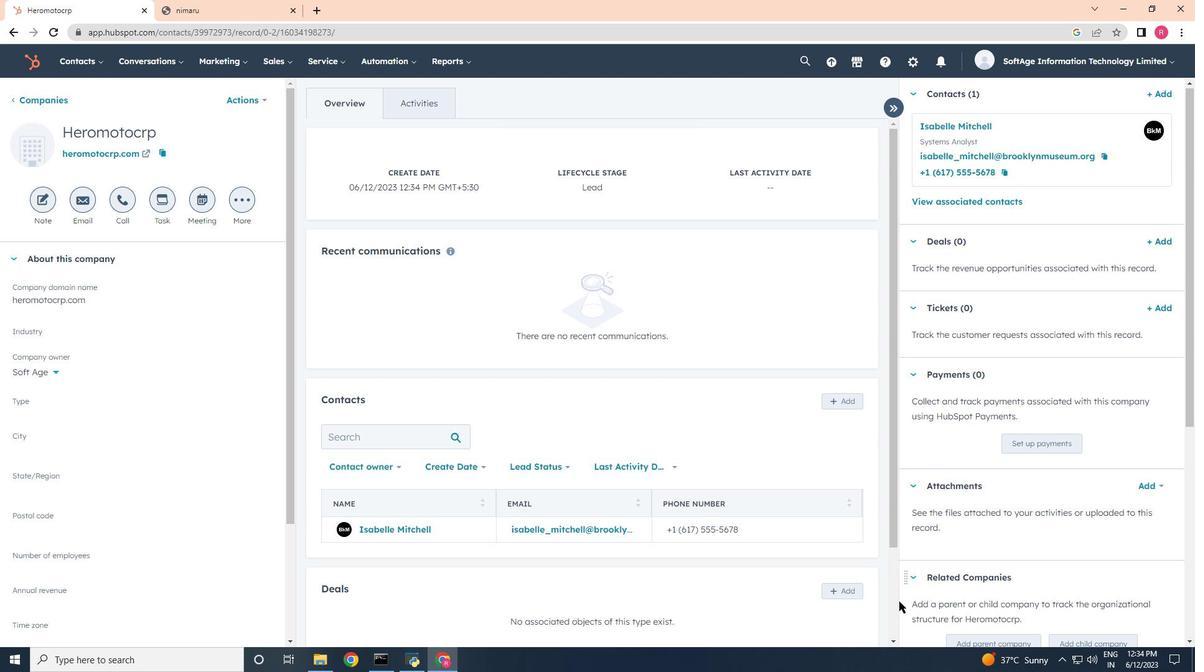 
Action: Mouse moved to (900, 601)
Screenshot: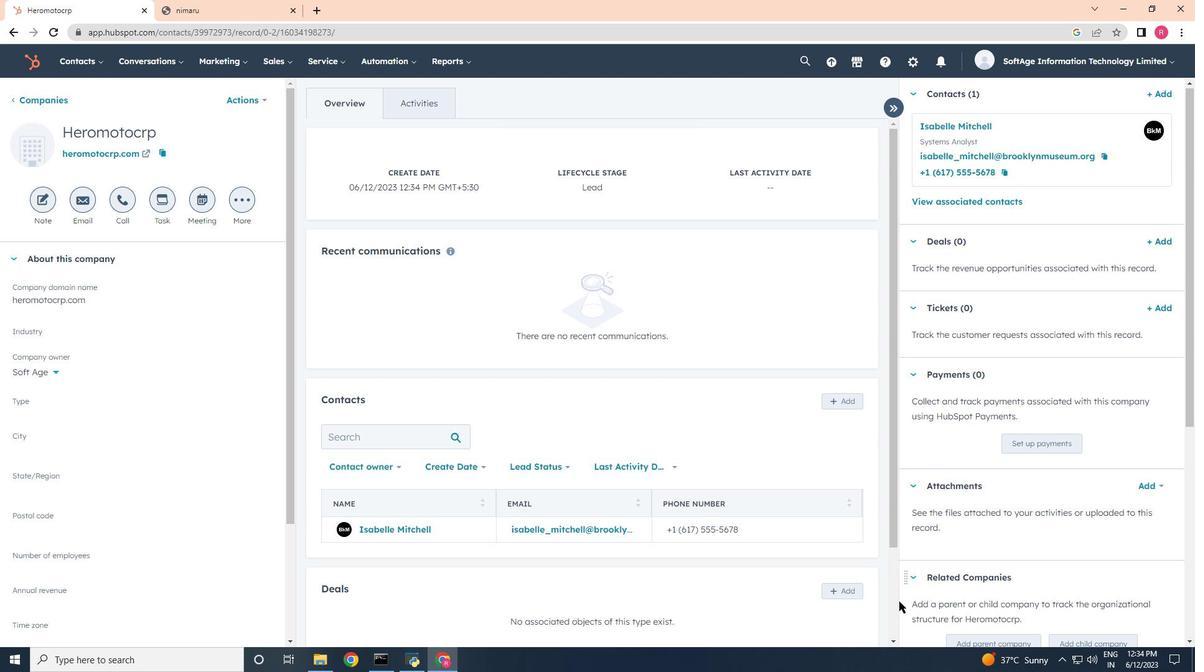 
Action: Mouse scrolled (900, 602) with delta (0, 0)
Screenshot: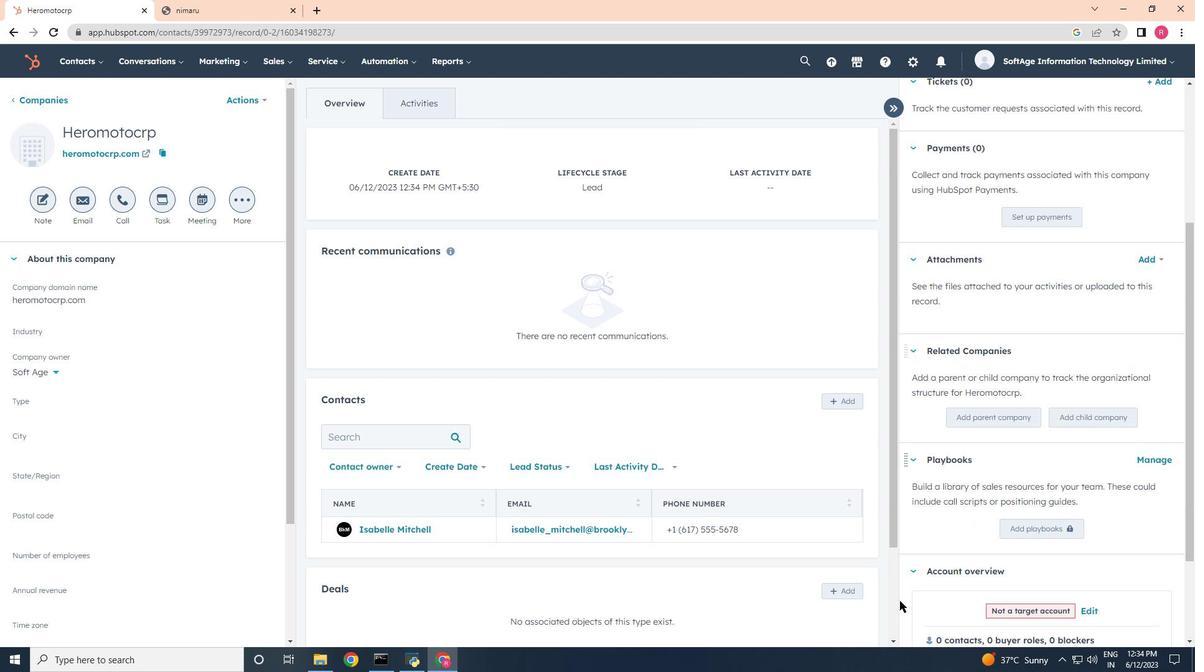 
Action: Mouse scrolled (900, 602) with delta (0, 0)
Screenshot: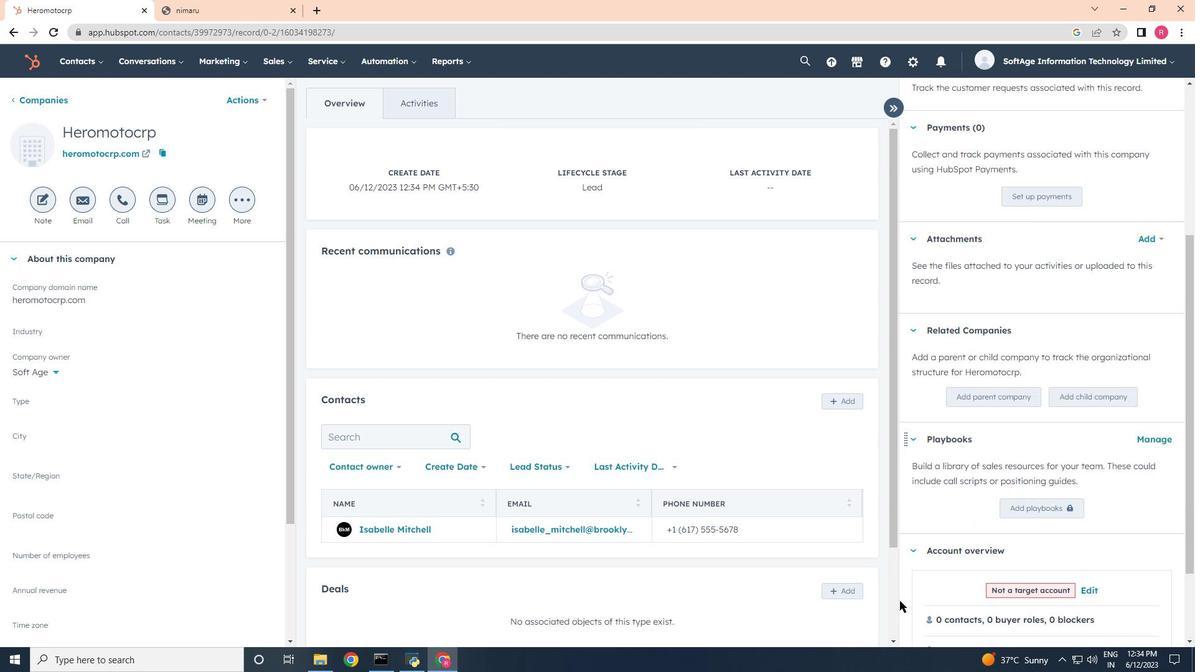 
Action: Mouse scrolled (900, 602) with delta (0, 0)
Screenshot: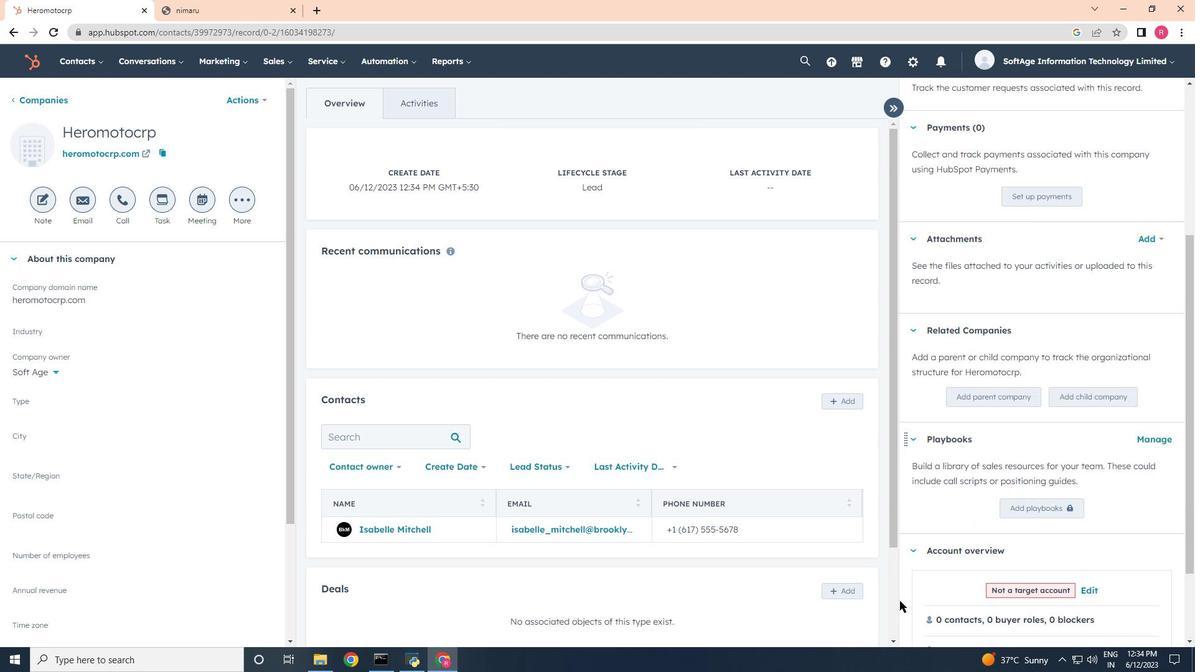 
Action: Mouse scrolled (900, 602) with delta (0, 0)
Screenshot: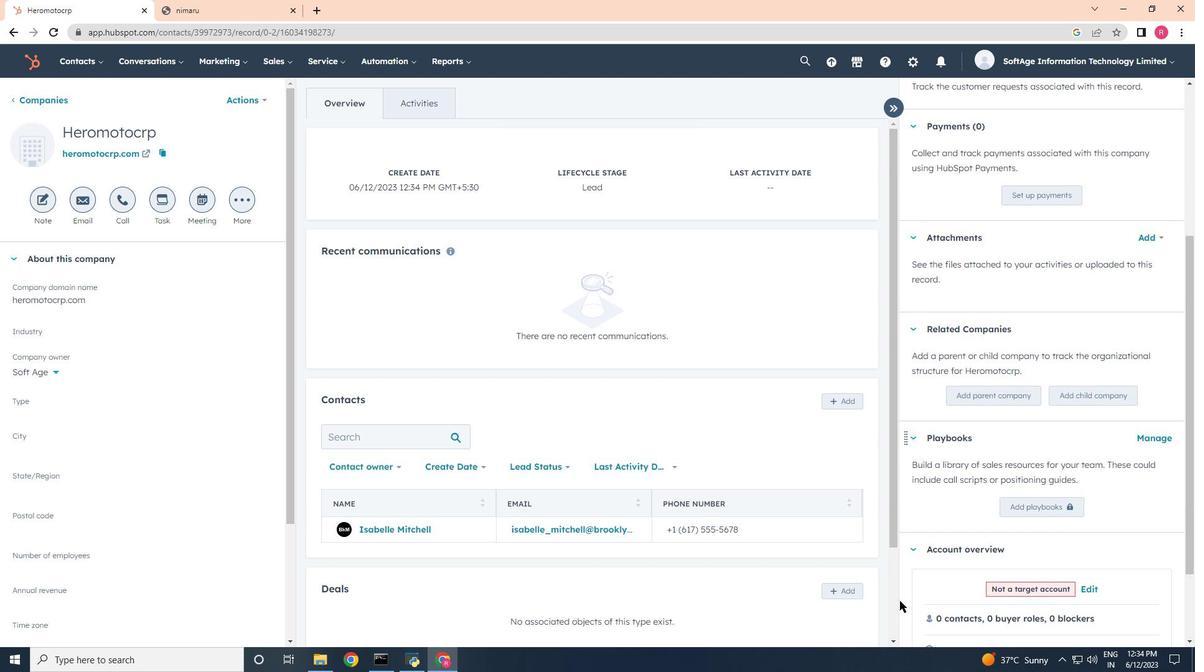 
Action: Mouse moved to (822, 569)
Screenshot: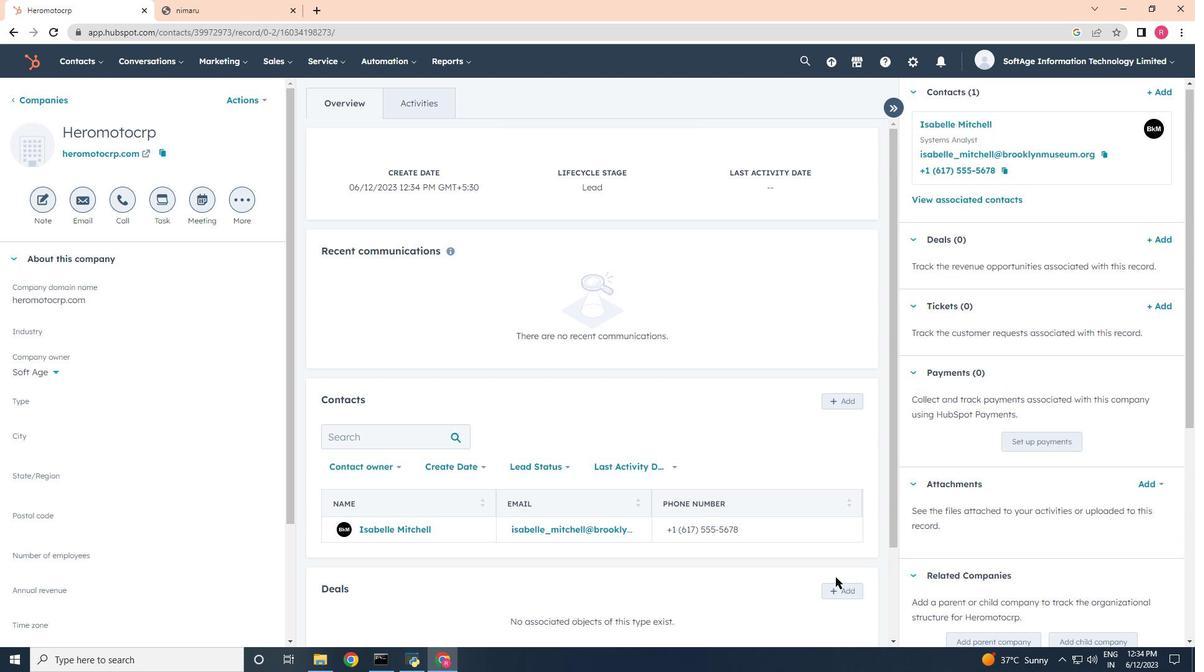 
